 Task: Look for space in Newtownabbey, United Kingdom from 1st July, 2023 to 9th July, 2023 for 2 adults in price range Rs.8000 to Rs.15000. Place can be entire place with 1  bedroom having 1 bed and 1 bathroom. Property type can be house, flat, guest house. Booking option can be shelf check-in. Required host language is English.
Action: Mouse moved to (391, 86)
Screenshot: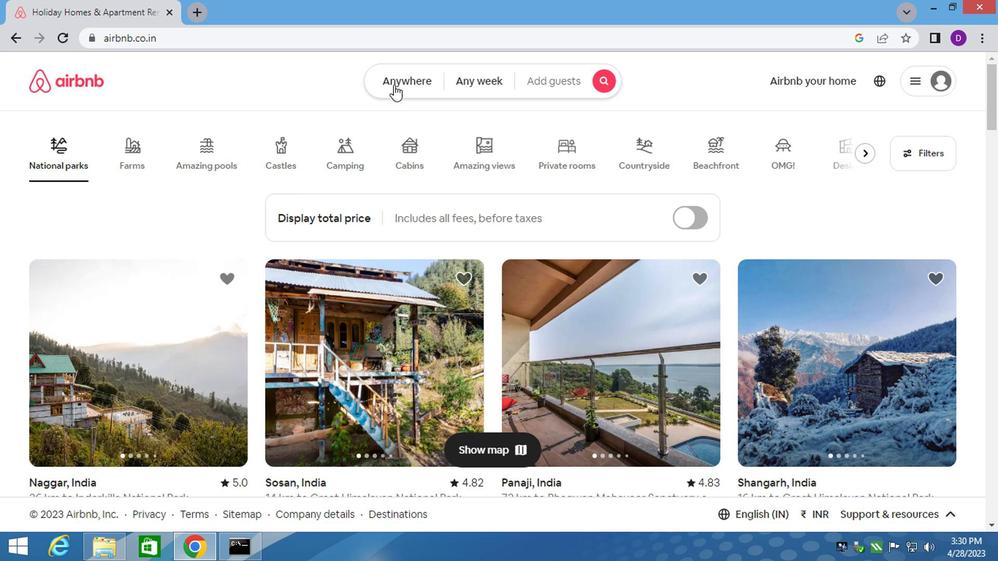 
Action: Mouse pressed left at (391, 86)
Screenshot: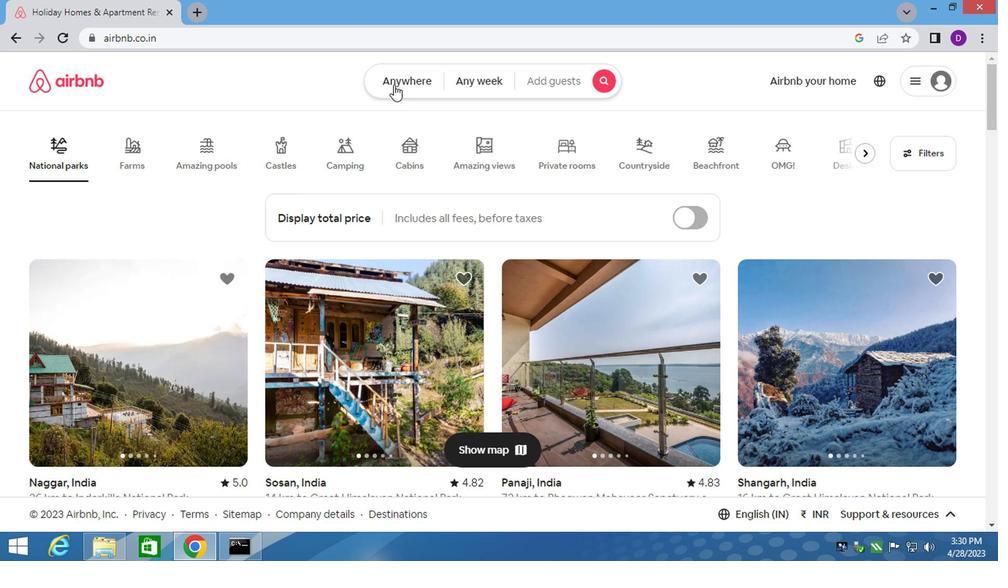 
Action: Mouse moved to (265, 144)
Screenshot: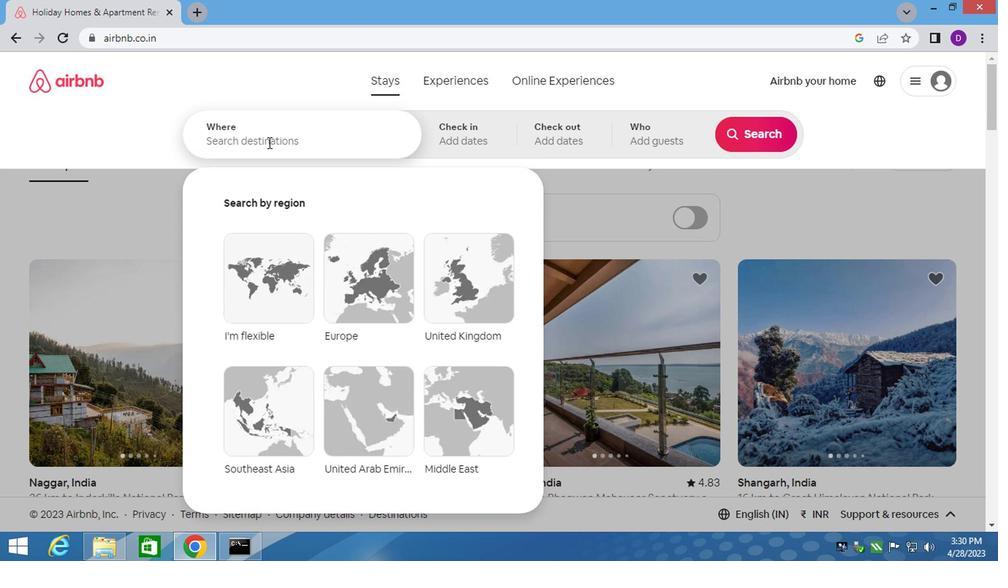 
Action: Mouse pressed left at (265, 144)
Screenshot: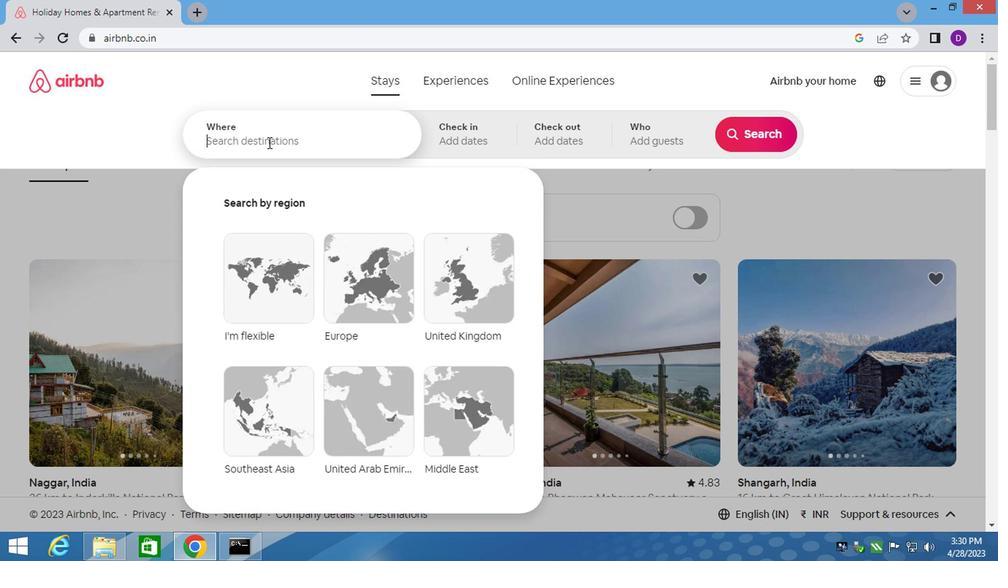 
Action: Key pressed newowna<Key.down><Key.enter>
Screenshot: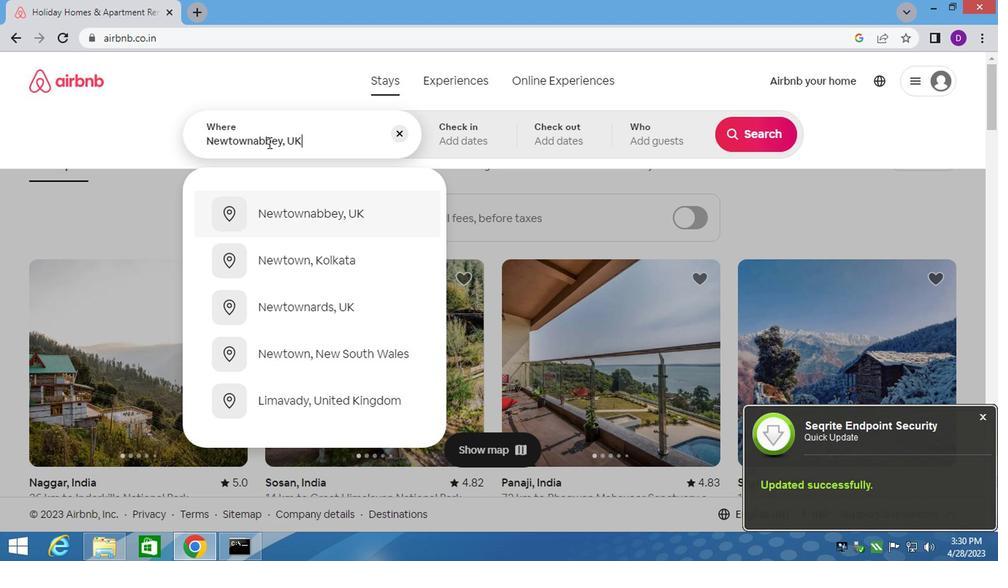 
Action: Mouse moved to (745, 257)
Screenshot: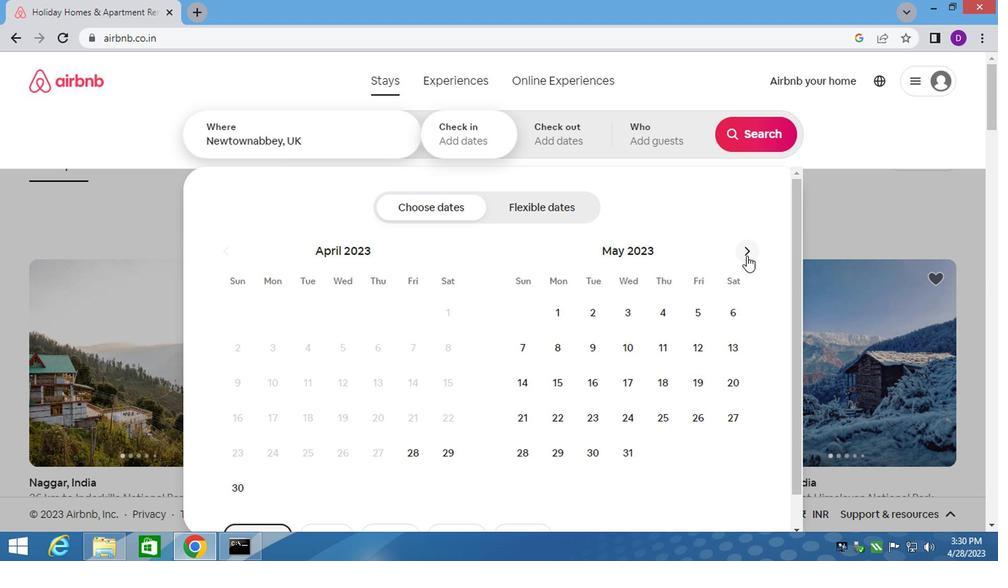 
Action: Mouse pressed left at (745, 257)
Screenshot: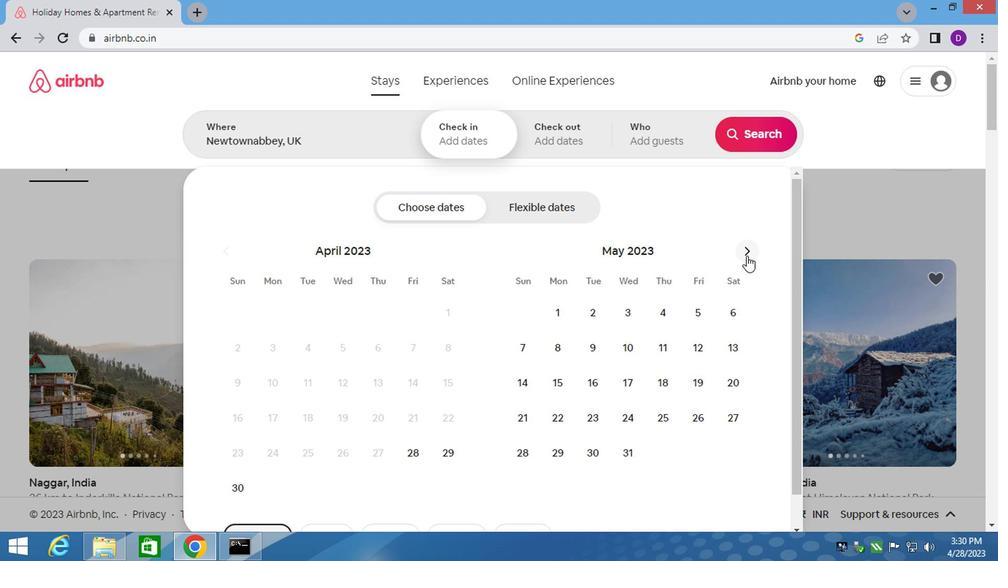 
Action: Mouse pressed left at (745, 257)
Screenshot: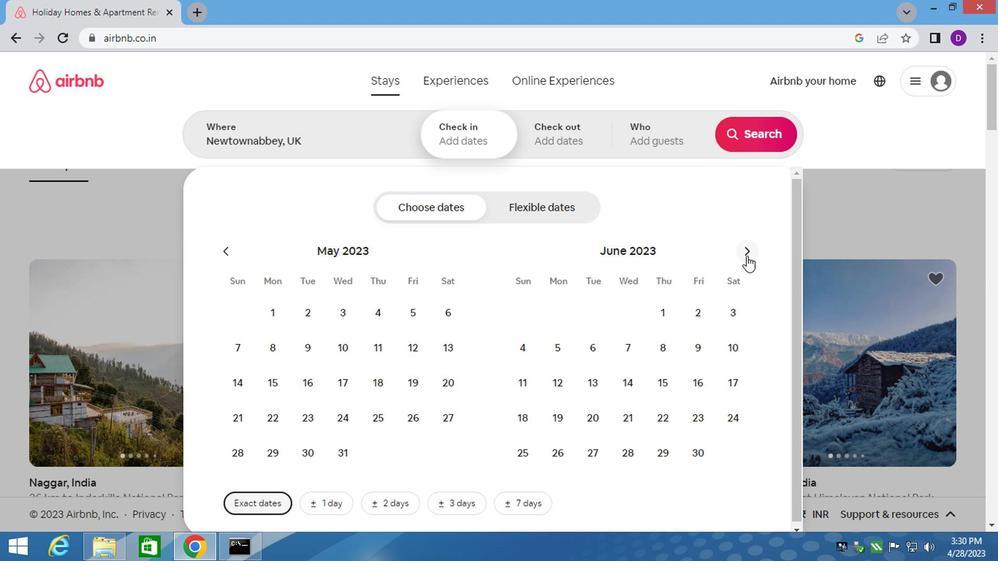 
Action: Mouse moved to (720, 320)
Screenshot: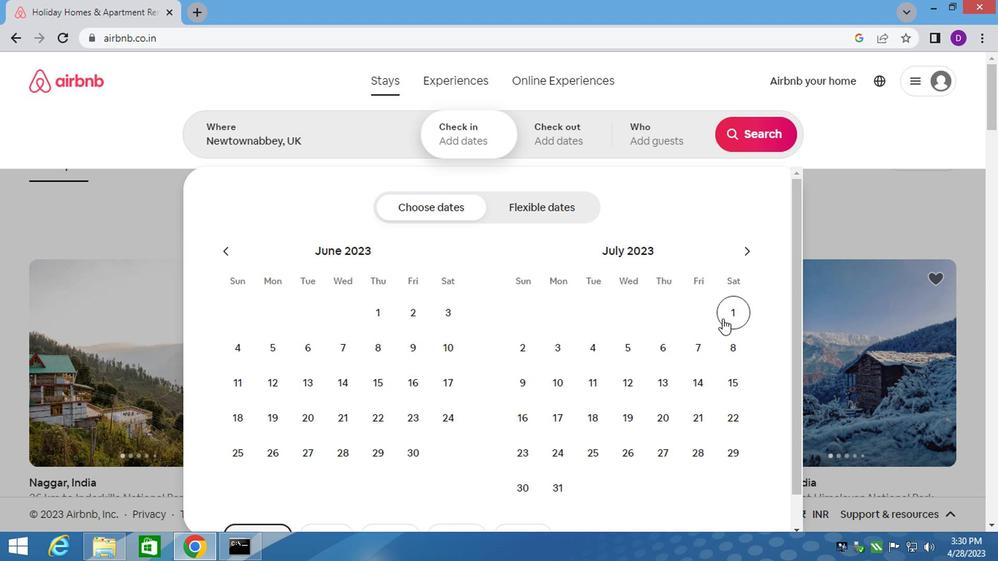 
Action: Mouse pressed left at (720, 320)
Screenshot: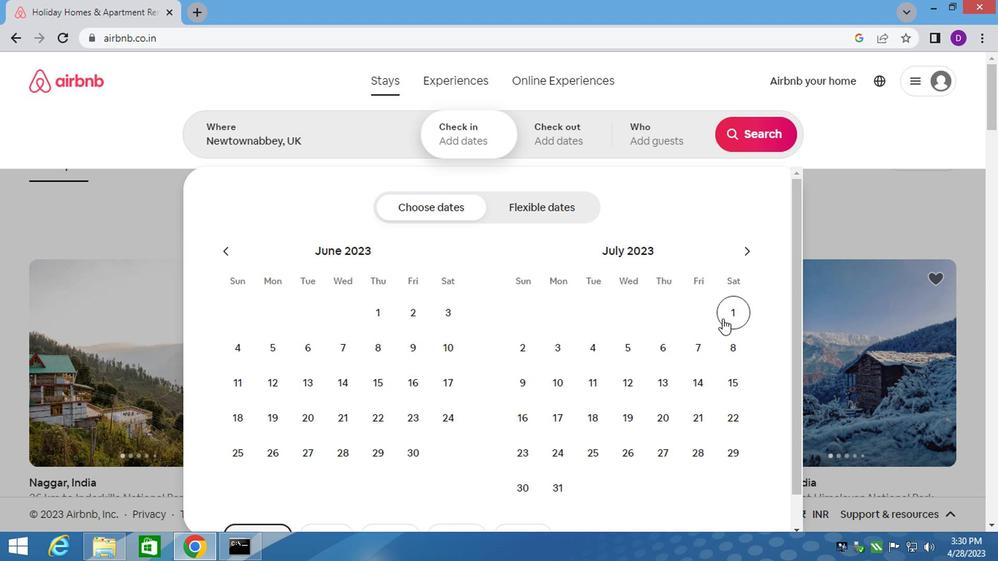 
Action: Mouse moved to (515, 455)
Screenshot: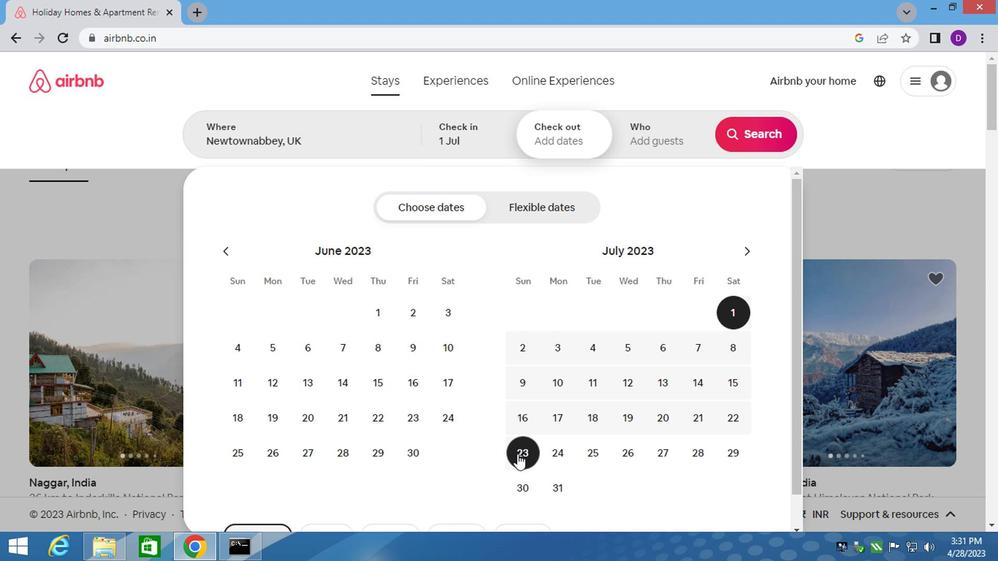
Action: Mouse pressed left at (515, 455)
Screenshot: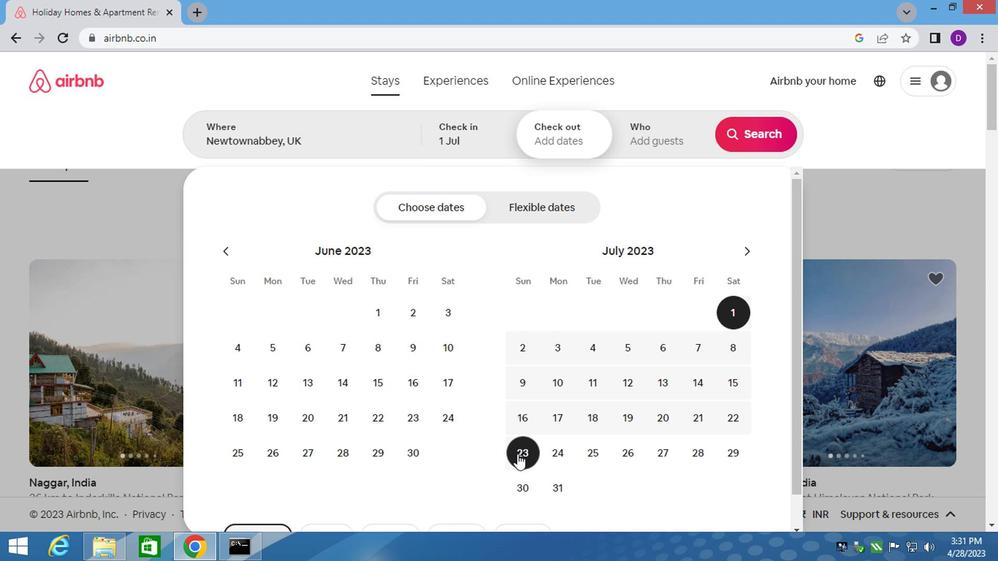 
Action: Mouse moved to (524, 378)
Screenshot: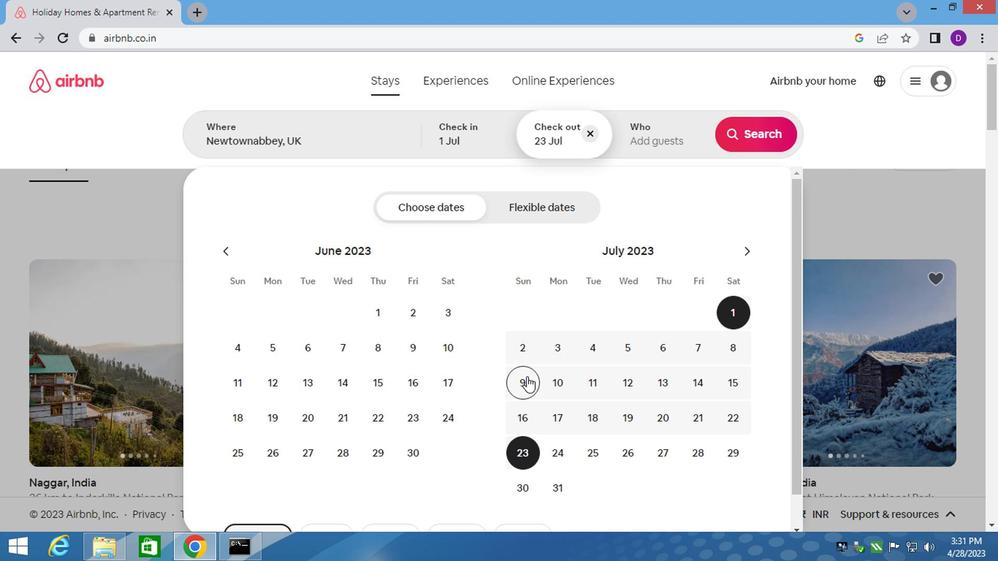 
Action: Mouse pressed left at (524, 378)
Screenshot: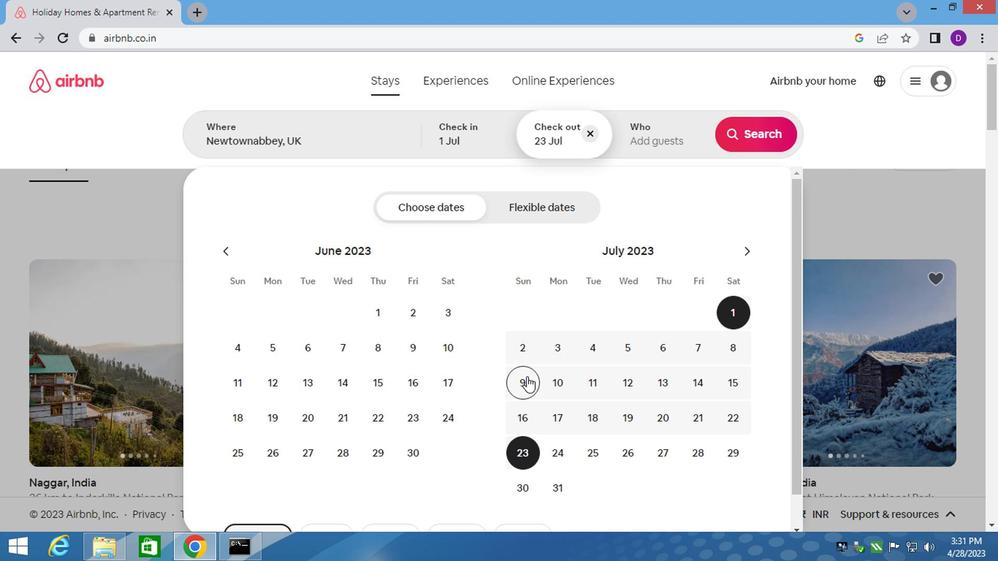 
Action: Mouse moved to (650, 127)
Screenshot: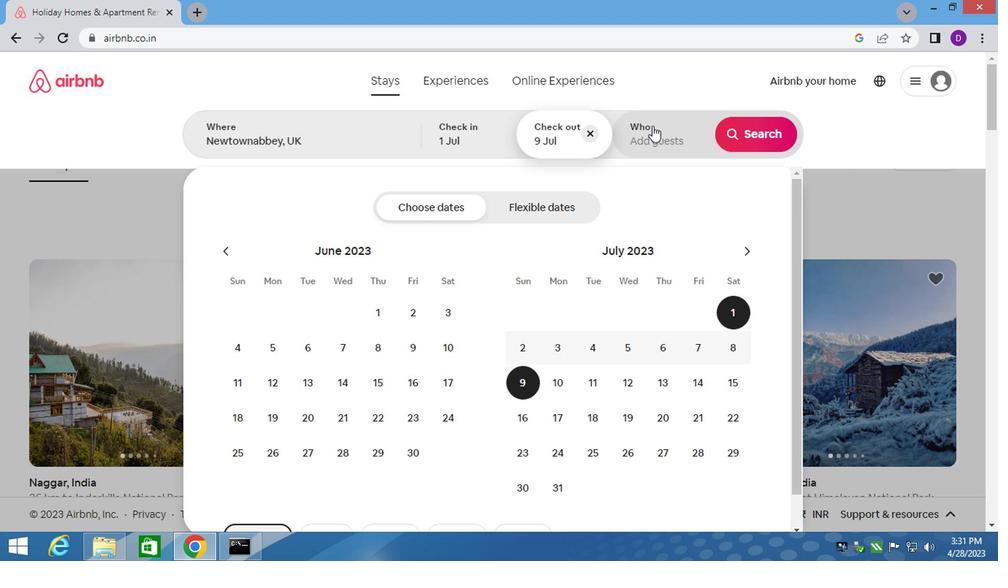 
Action: Mouse pressed left at (650, 127)
Screenshot: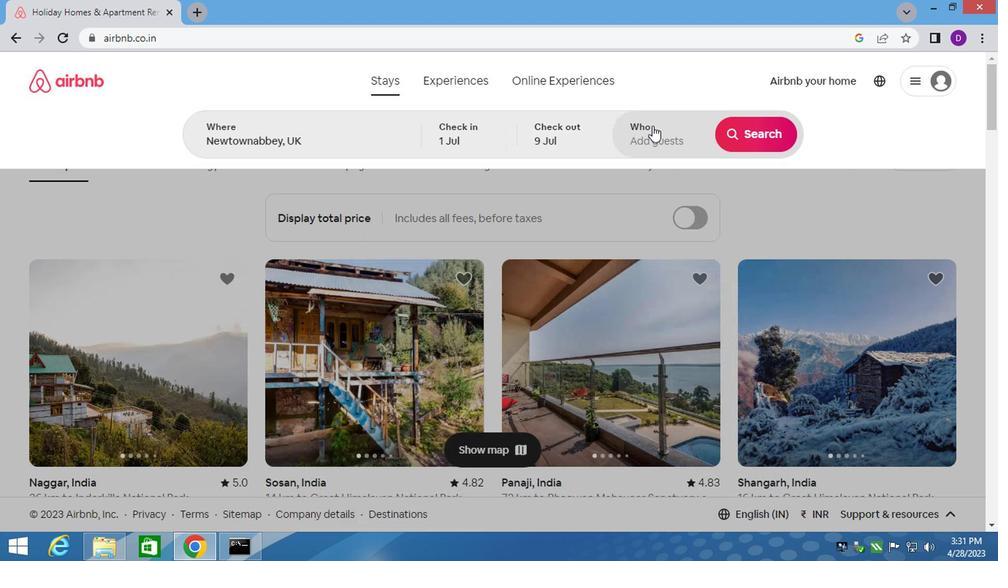 
Action: Mouse moved to (762, 216)
Screenshot: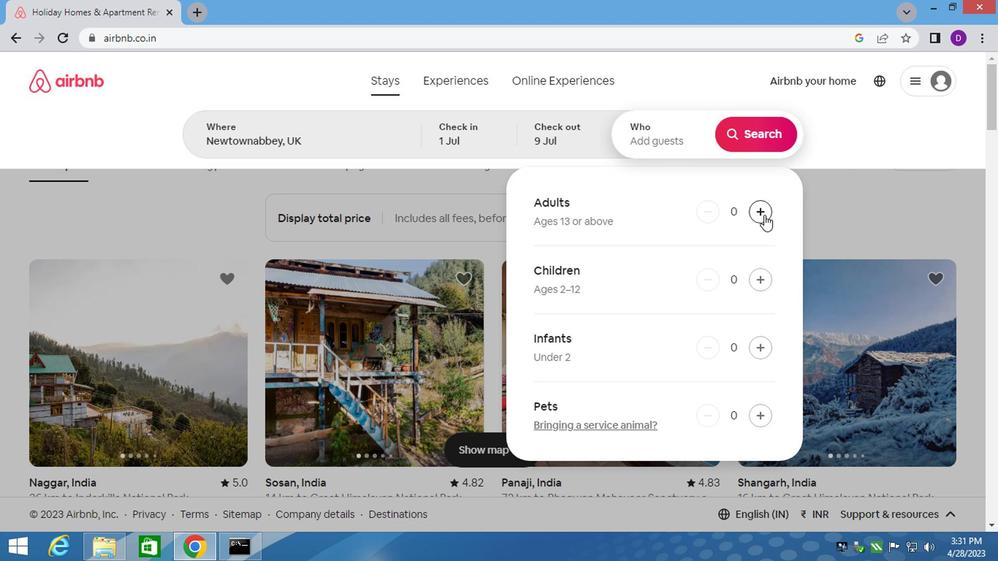 
Action: Mouse pressed left at (762, 216)
Screenshot: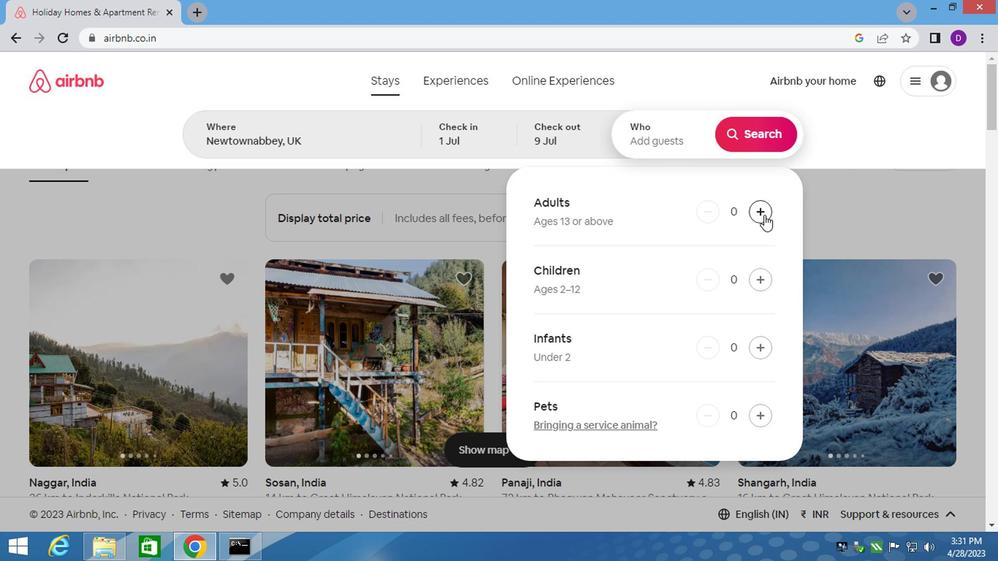 
Action: Mouse pressed left at (762, 216)
Screenshot: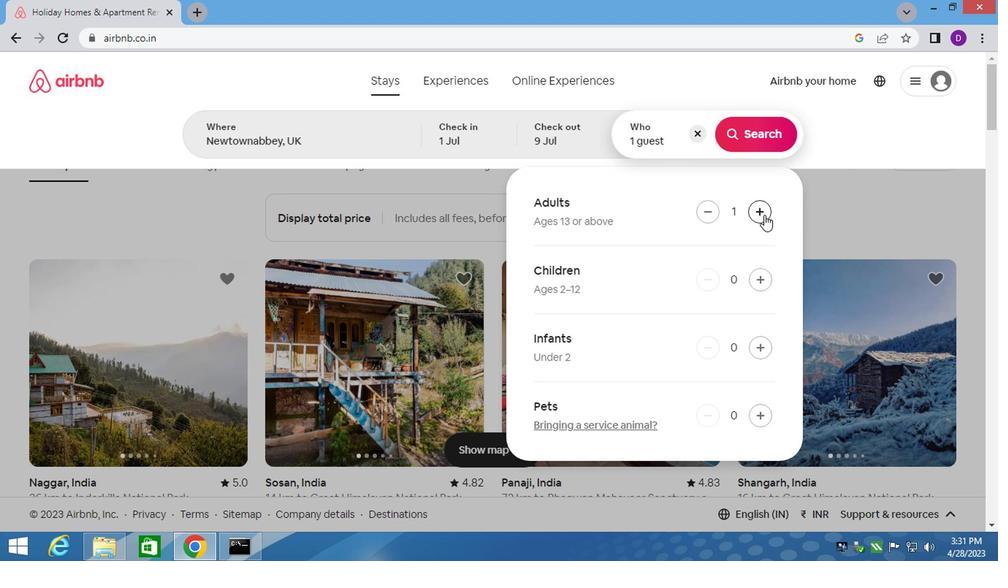 
Action: Mouse moved to (747, 135)
Screenshot: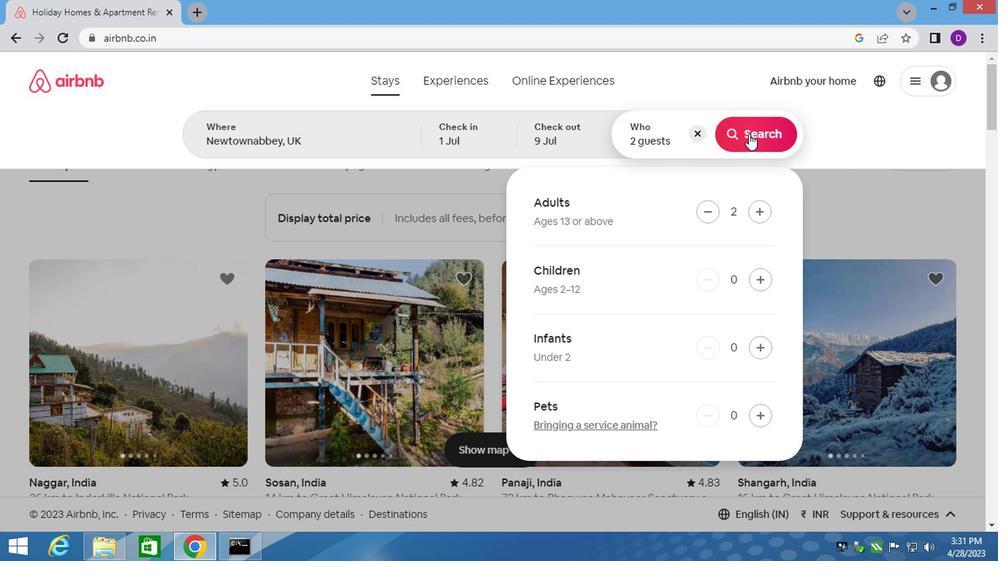 
Action: Mouse pressed left at (747, 135)
Screenshot: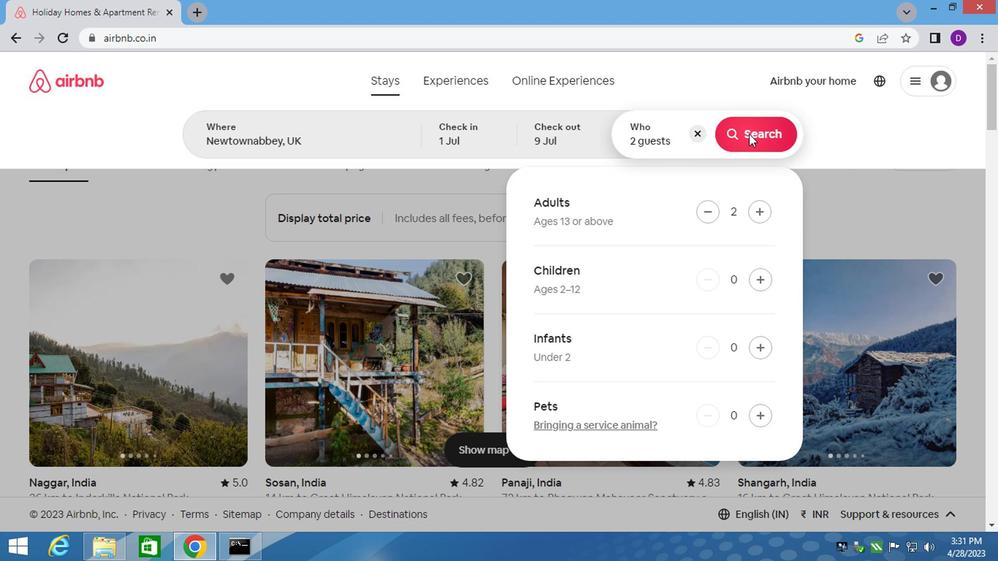 
Action: Mouse moved to (925, 139)
Screenshot: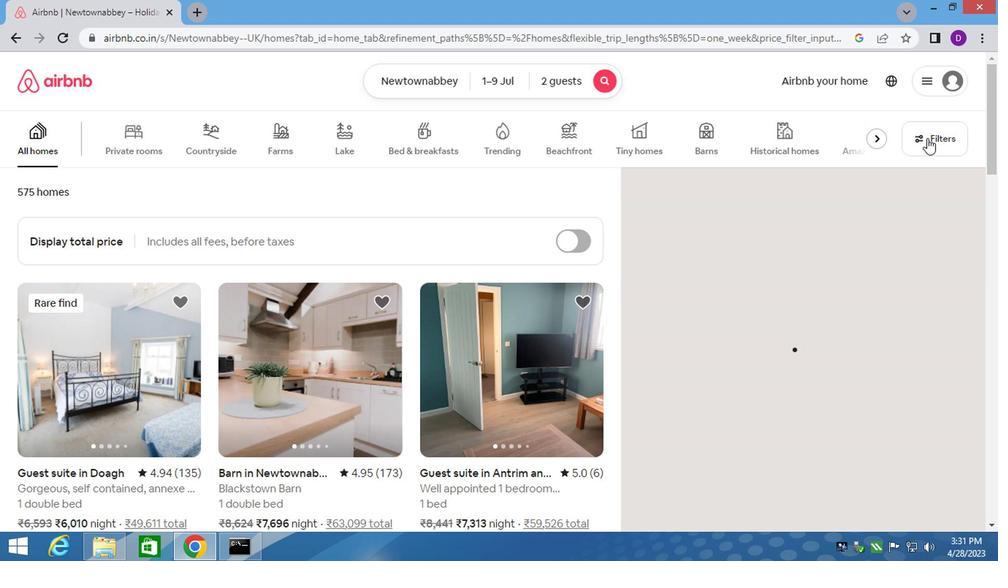 
Action: Mouse pressed left at (925, 139)
Screenshot: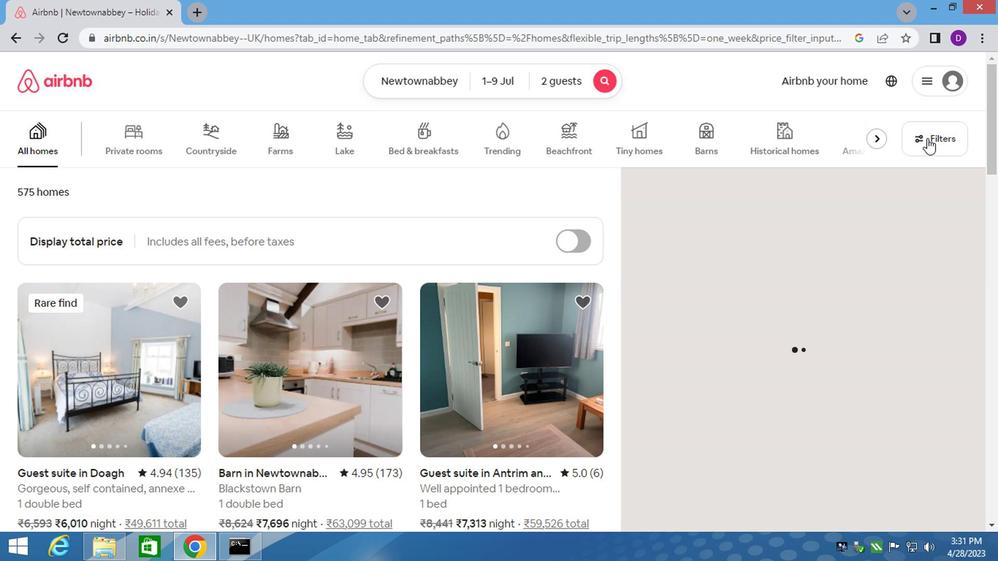 
Action: Mouse moved to (296, 327)
Screenshot: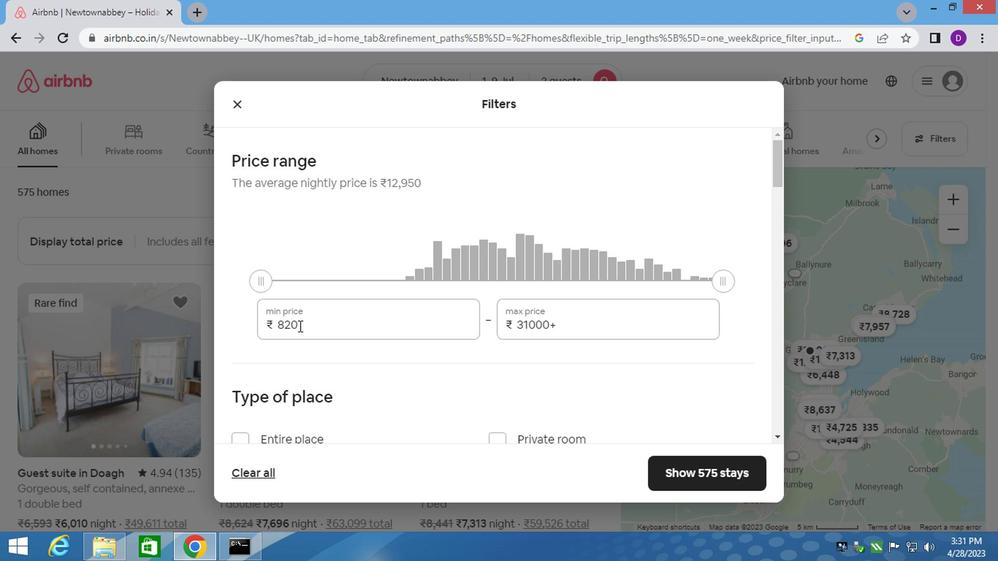 
Action: Mouse pressed left at (296, 327)
Screenshot: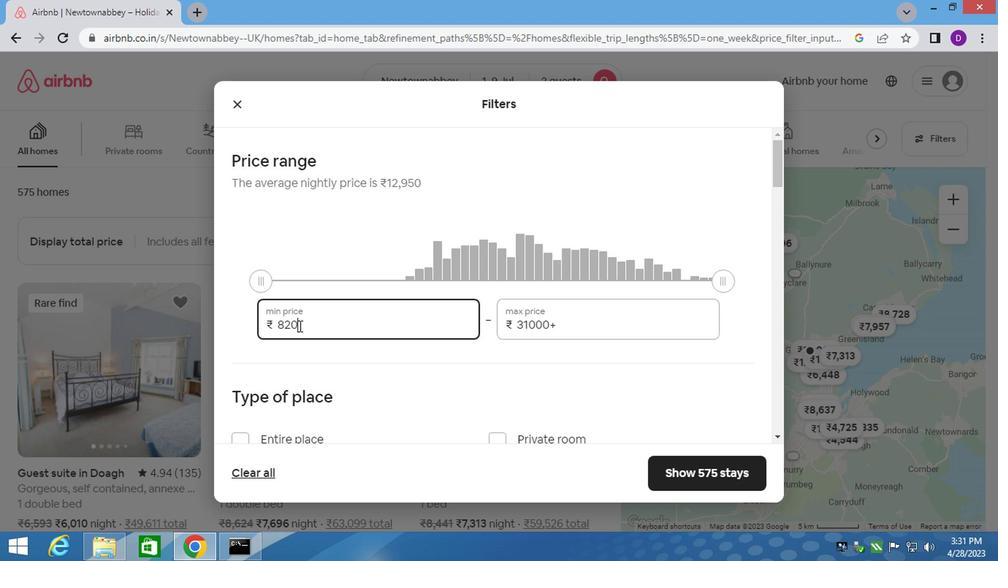 
Action: Mouse pressed left at (296, 327)
Screenshot: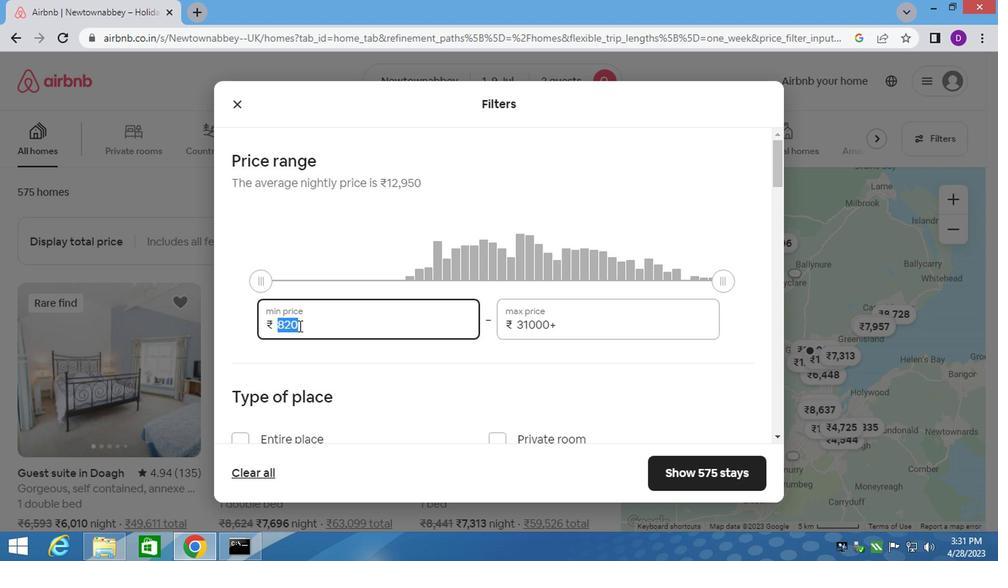 
Action: Key pressed 8000<Key.tab>15000
Screenshot: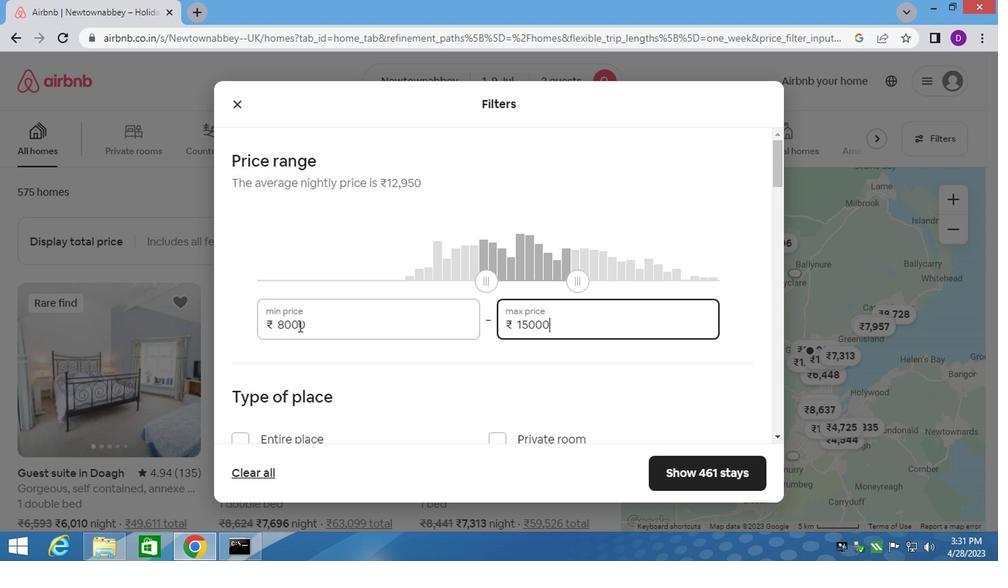 
Action: Mouse moved to (298, 338)
Screenshot: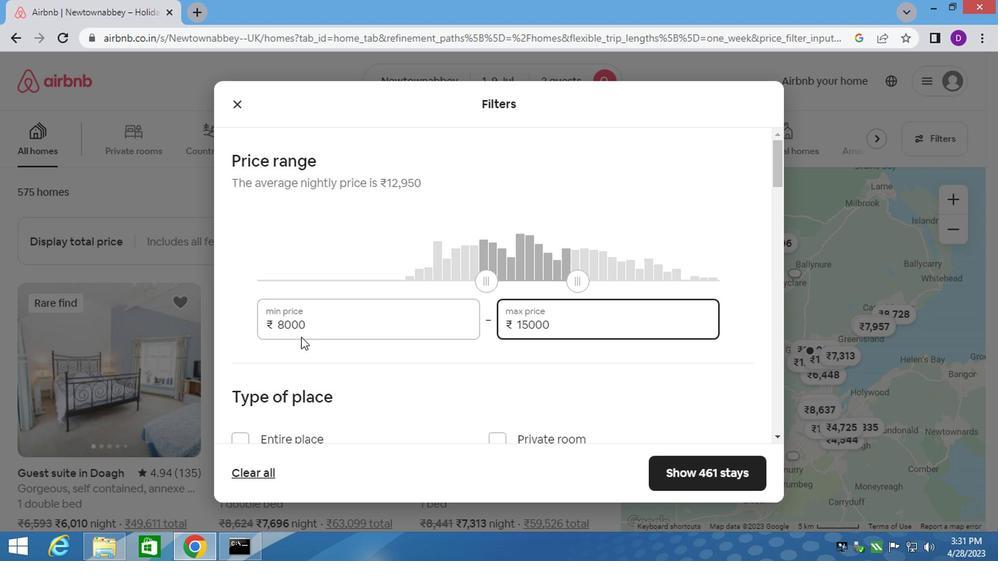 
Action: Mouse scrolled (298, 337) with delta (0, 0)
Screenshot: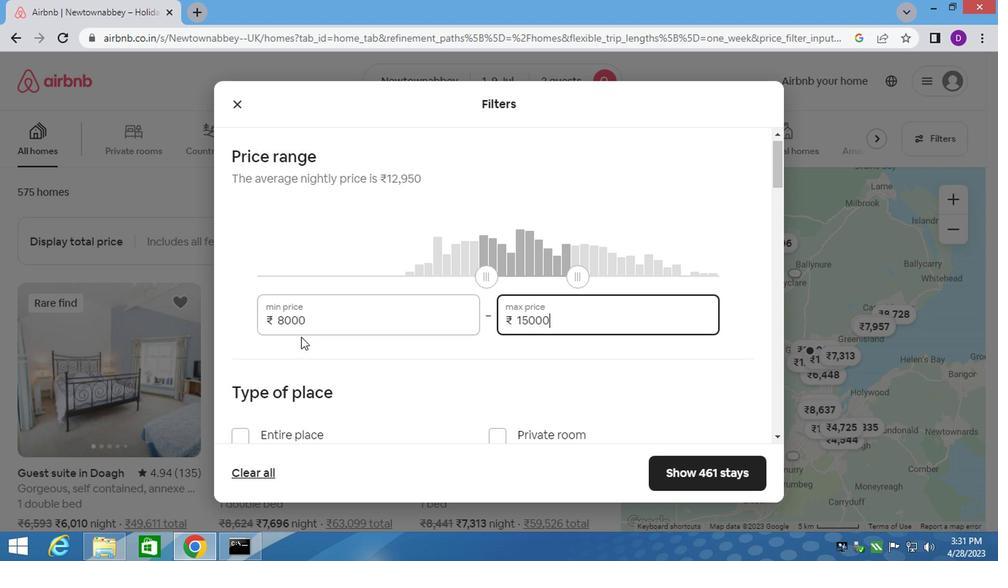 
Action: Mouse moved to (298, 338)
Screenshot: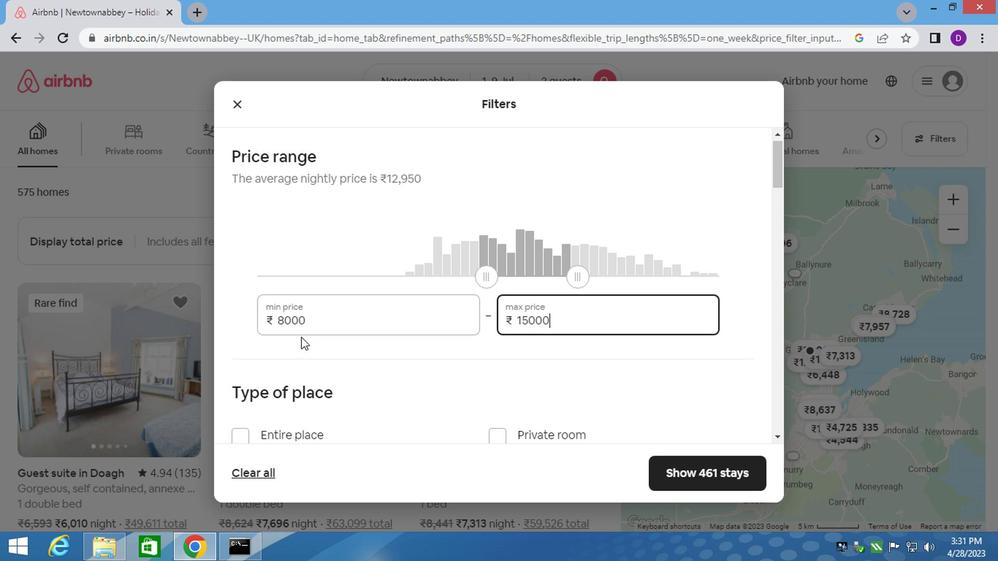 
Action: Mouse scrolled (298, 337) with delta (0, 0)
Screenshot: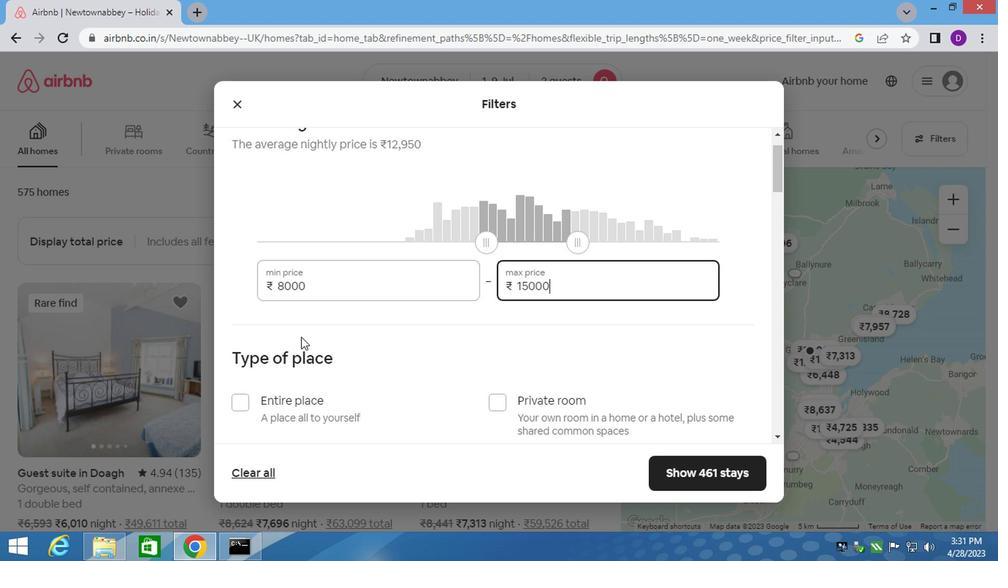 
Action: Mouse moved to (242, 296)
Screenshot: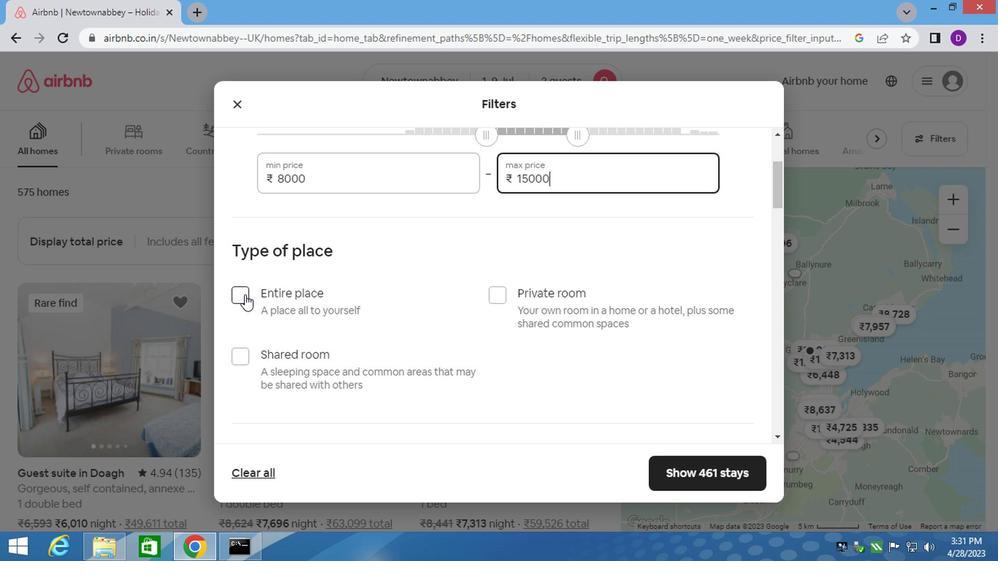 
Action: Mouse pressed left at (242, 296)
Screenshot: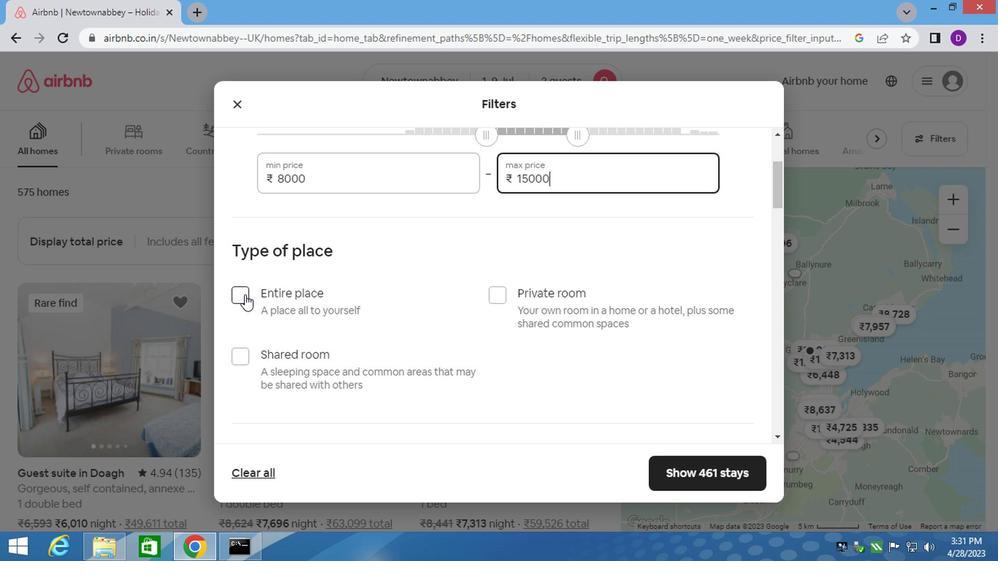 
Action: Mouse moved to (443, 315)
Screenshot: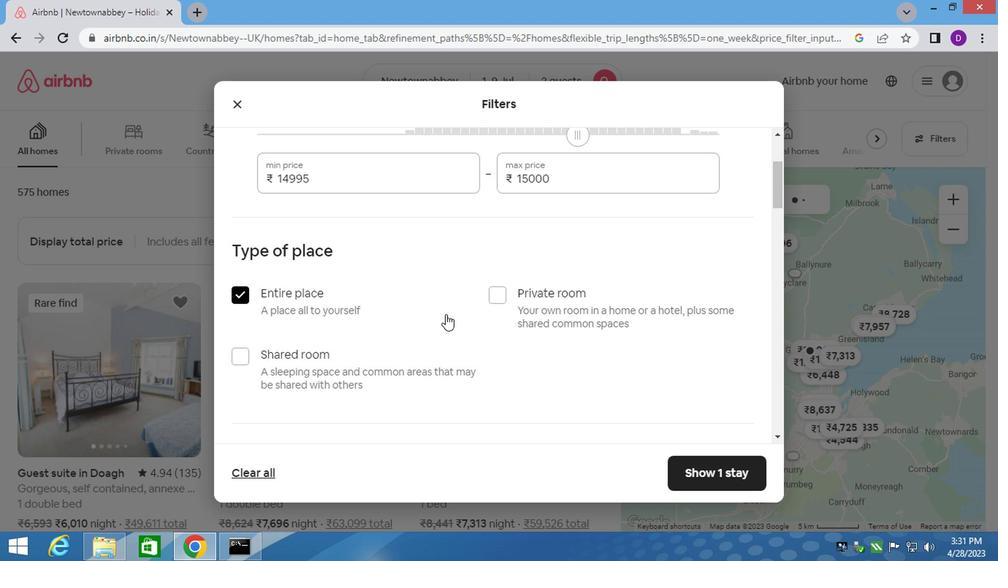 
Action: Mouse scrolled (443, 315) with delta (0, 0)
Screenshot: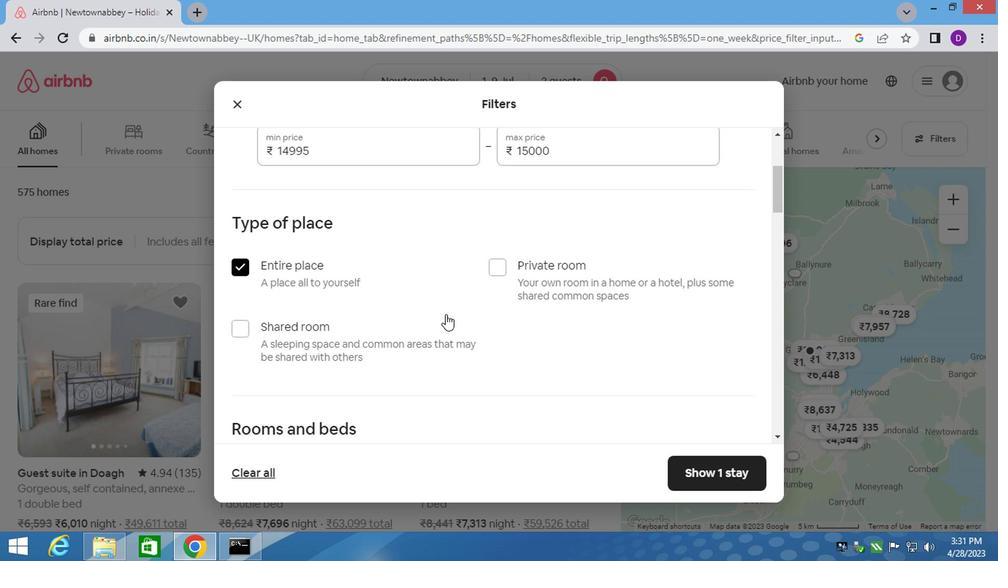 
Action: Mouse scrolled (443, 315) with delta (0, 0)
Screenshot: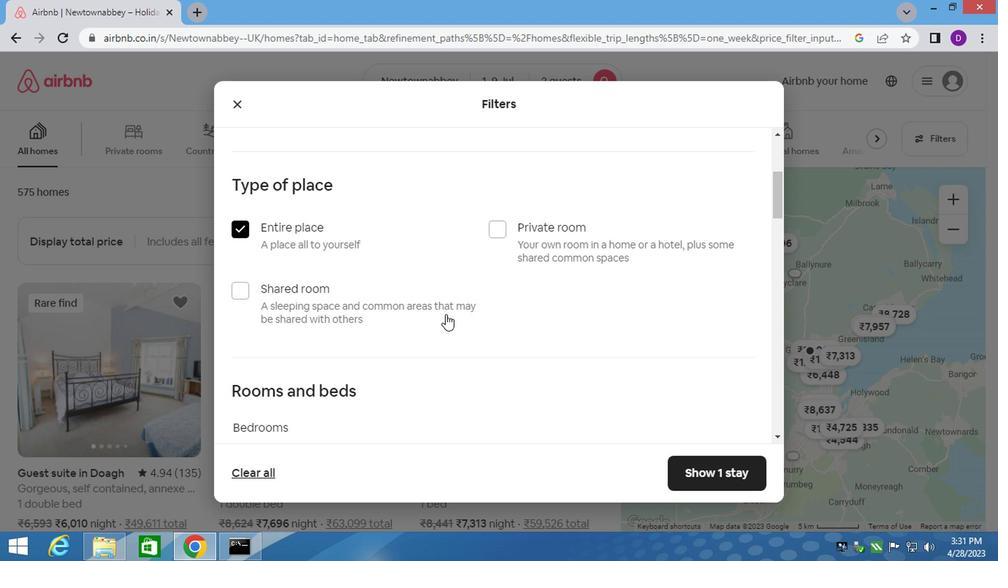 
Action: Mouse scrolled (443, 315) with delta (0, 0)
Screenshot: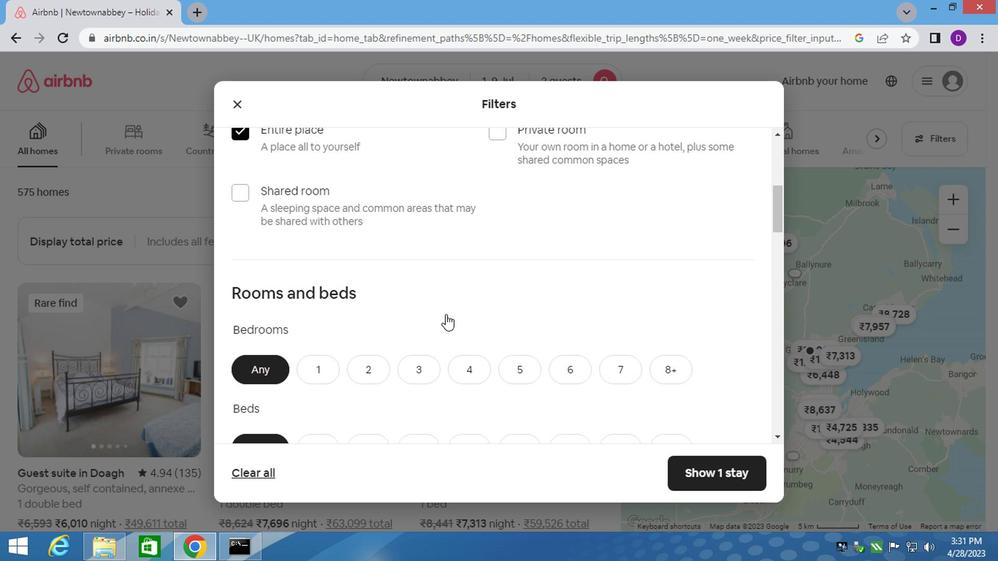 
Action: Mouse scrolled (443, 315) with delta (0, 0)
Screenshot: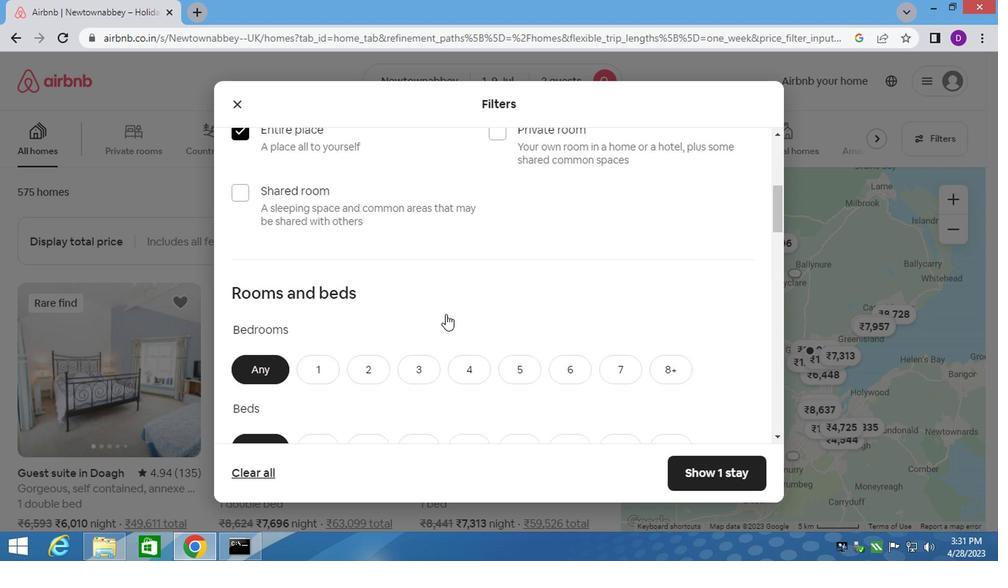 
Action: Mouse moved to (314, 244)
Screenshot: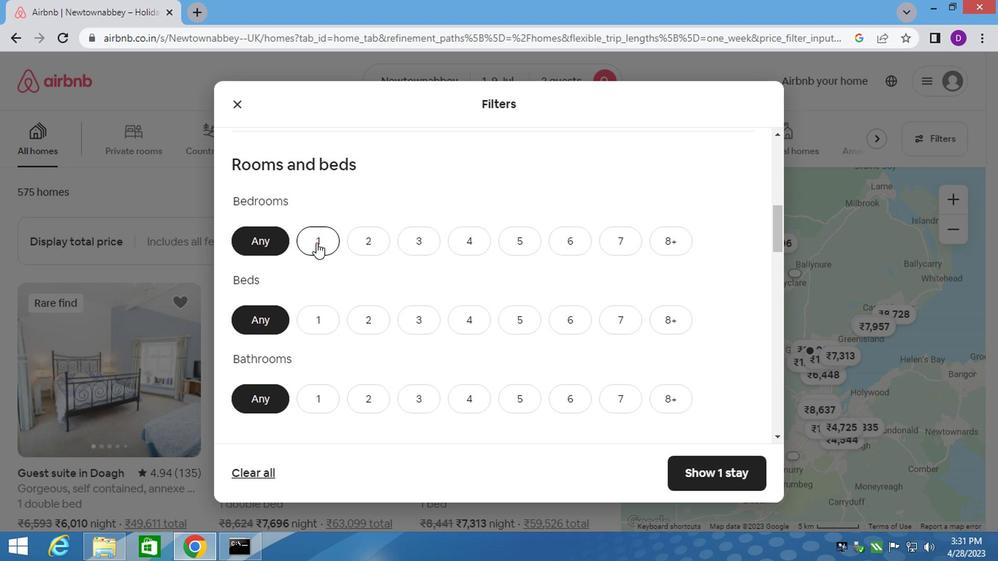 
Action: Mouse pressed left at (314, 244)
Screenshot: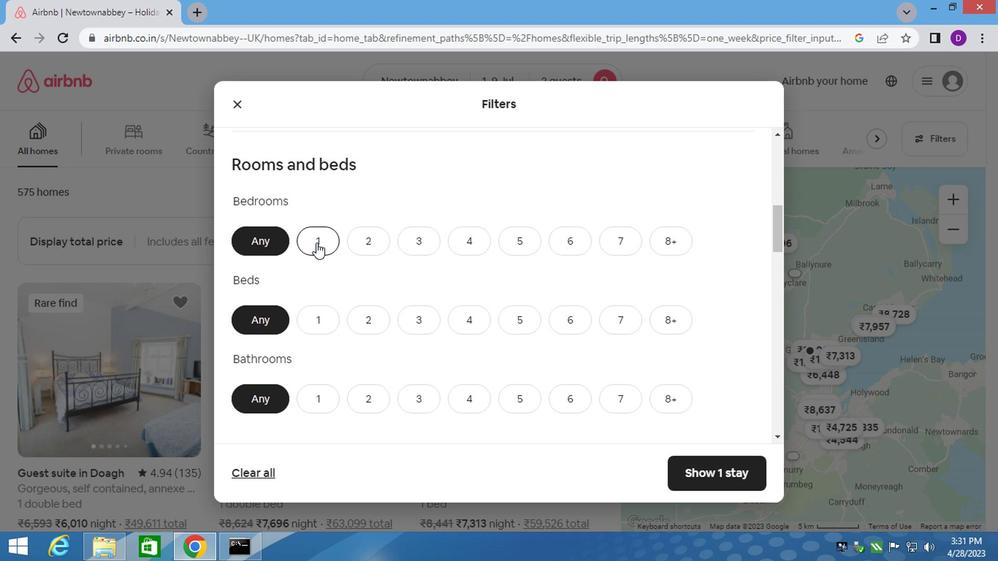 
Action: Mouse moved to (314, 309)
Screenshot: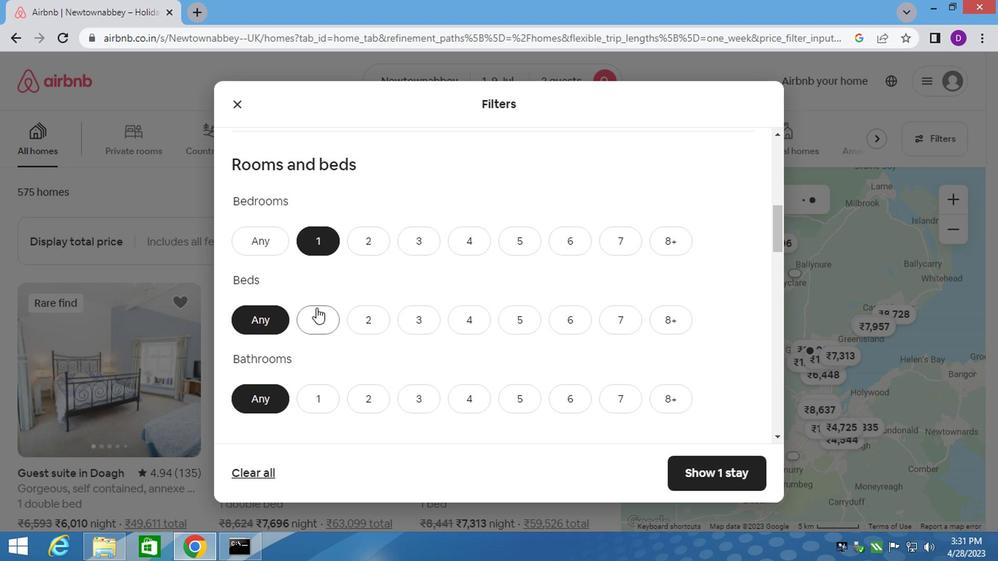 
Action: Mouse pressed left at (314, 309)
Screenshot: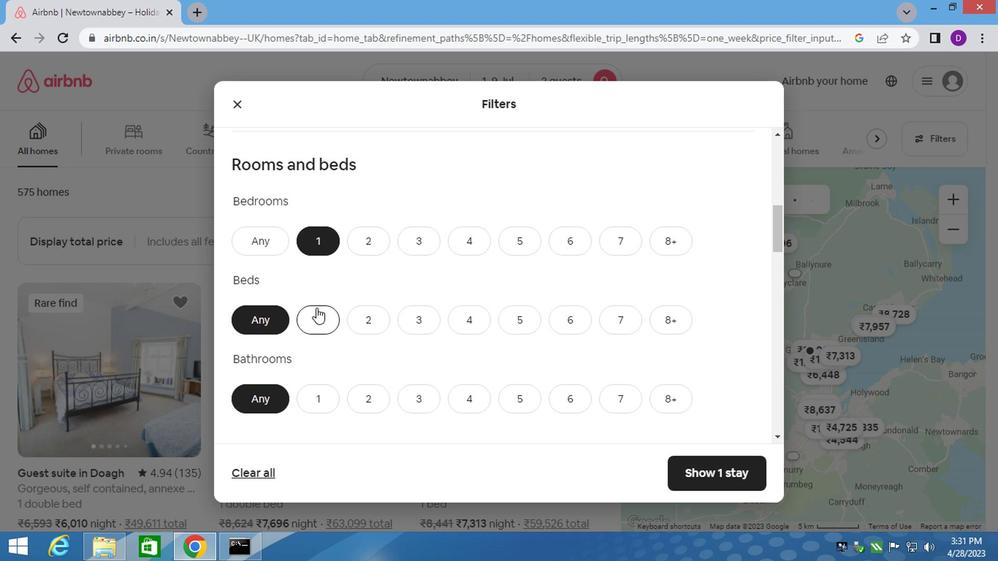 
Action: Mouse moved to (318, 403)
Screenshot: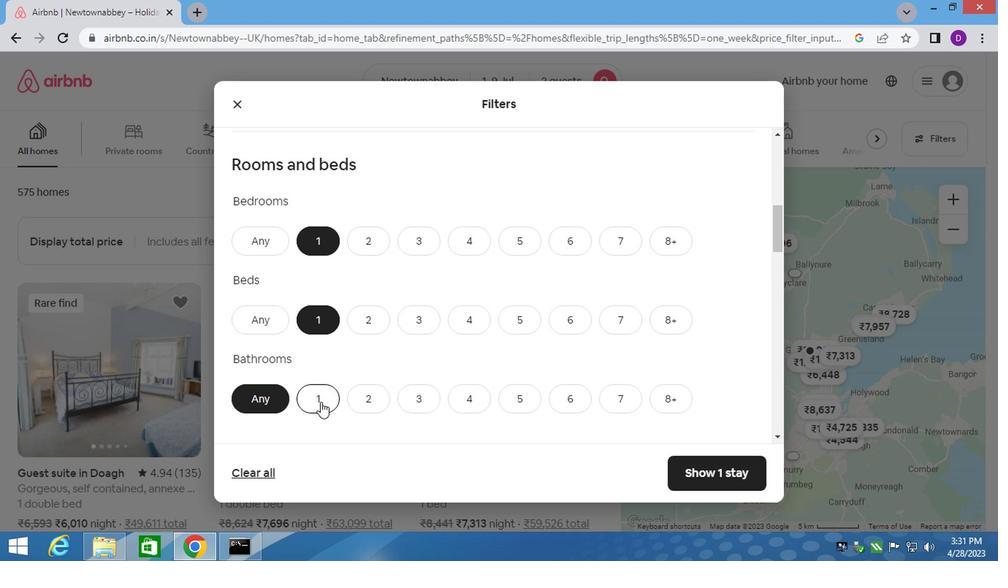 
Action: Mouse pressed left at (318, 403)
Screenshot: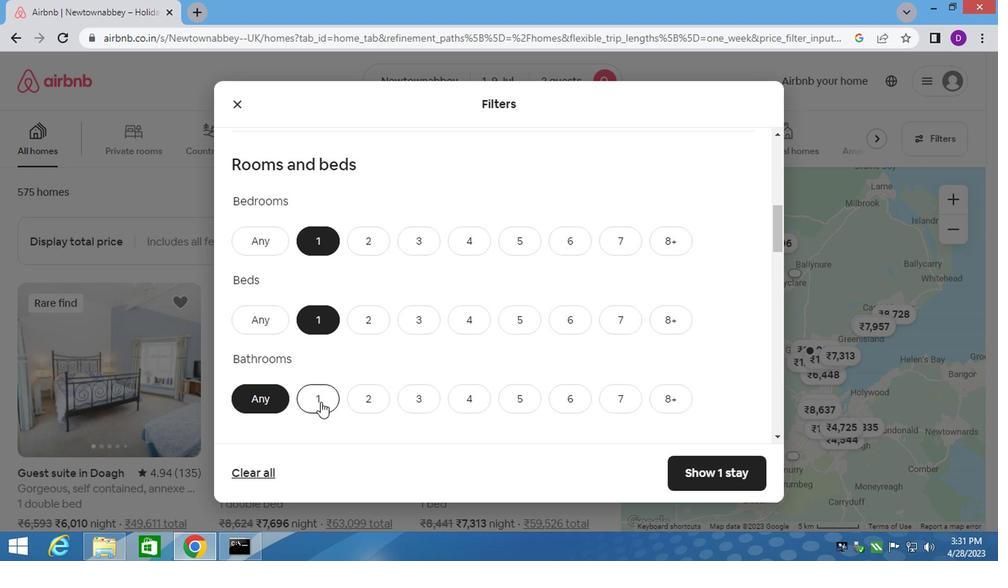 
Action: Mouse moved to (344, 380)
Screenshot: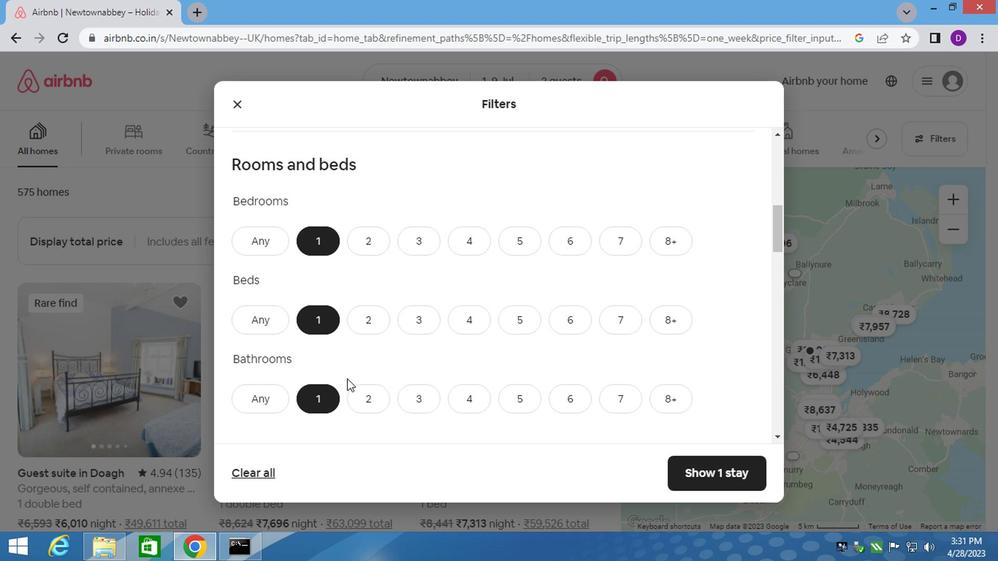 
Action: Mouse scrolled (344, 379) with delta (0, 0)
Screenshot: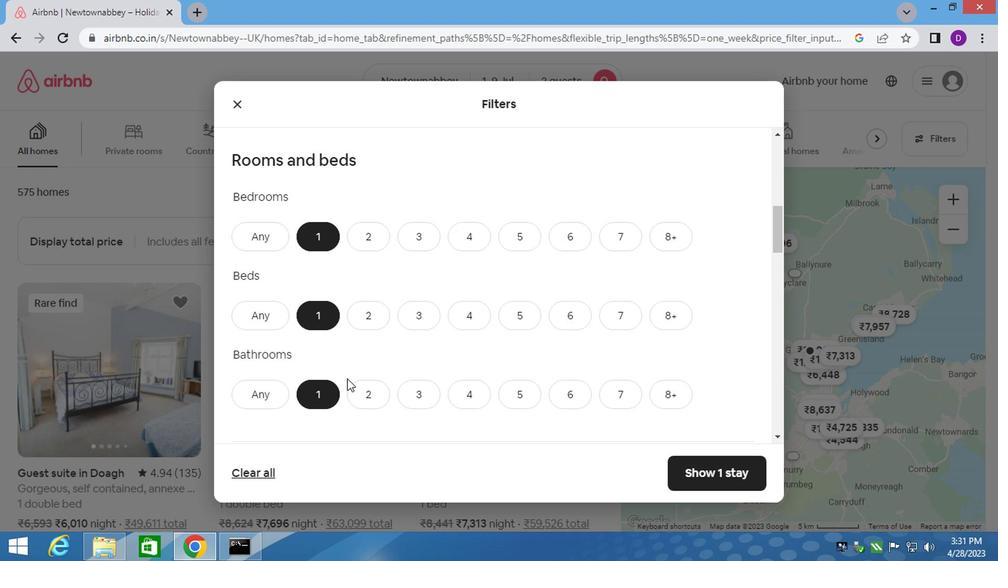 
Action: Mouse scrolled (344, 379) with delta (0, 0)
Screenshot: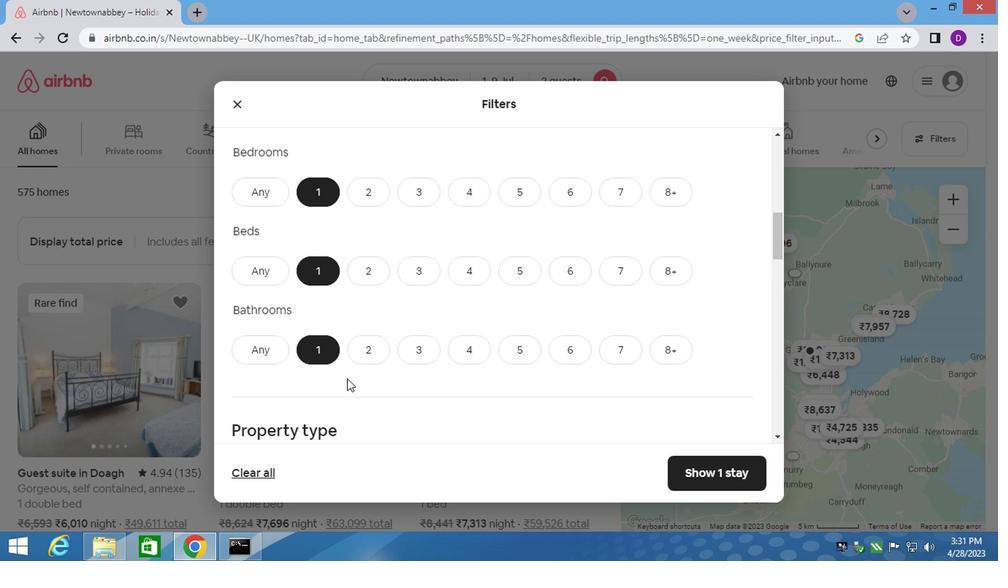 
Action: Mouse scrolled (344, 379) with delta (0, 0)
Screenshot: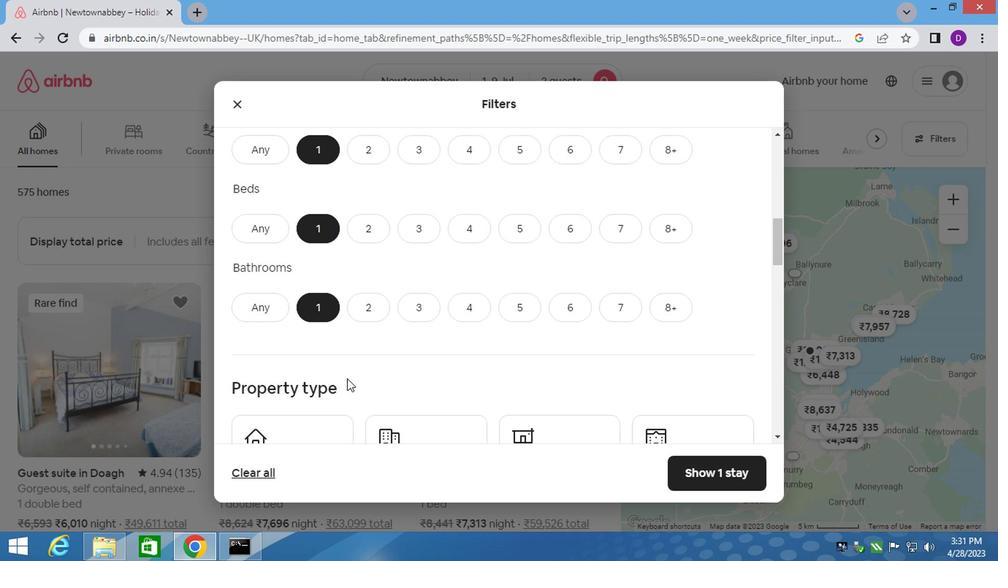 
Action: Mouse moved to (304, 334)
Screenshot: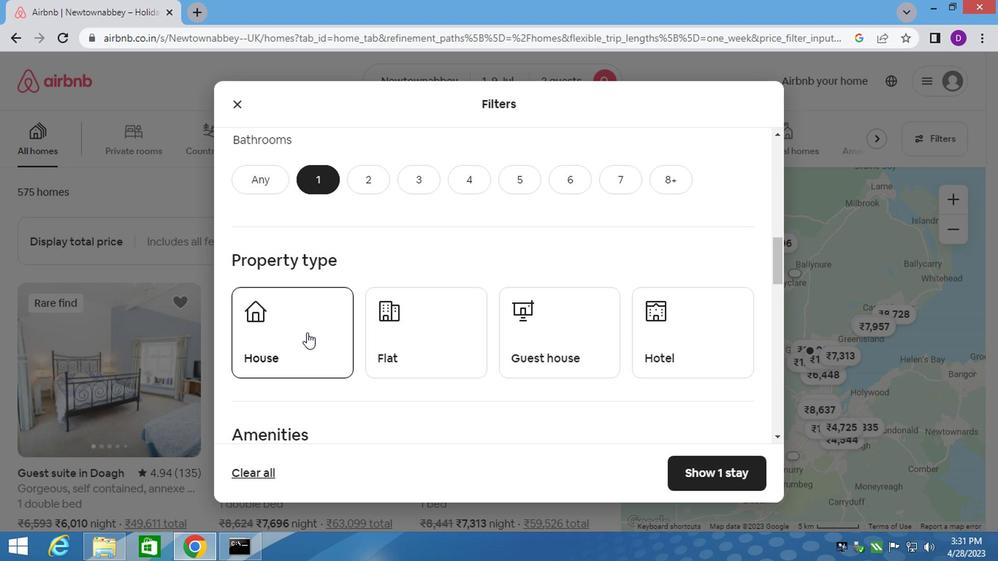 
Action: Mouse pressed left at (304, 334)
Screenshot: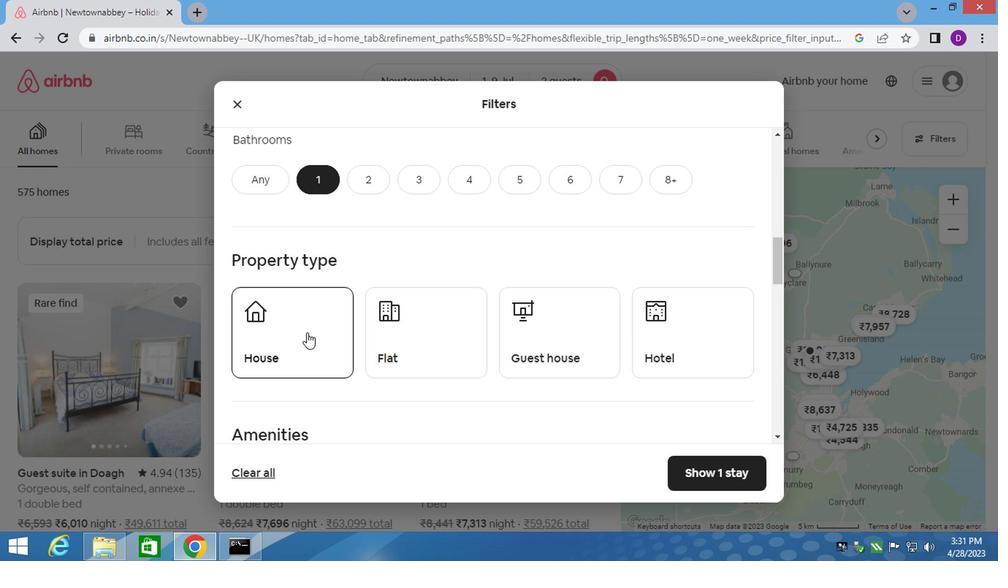 
Action: Mouse moved to (420, 334)
Screenshot: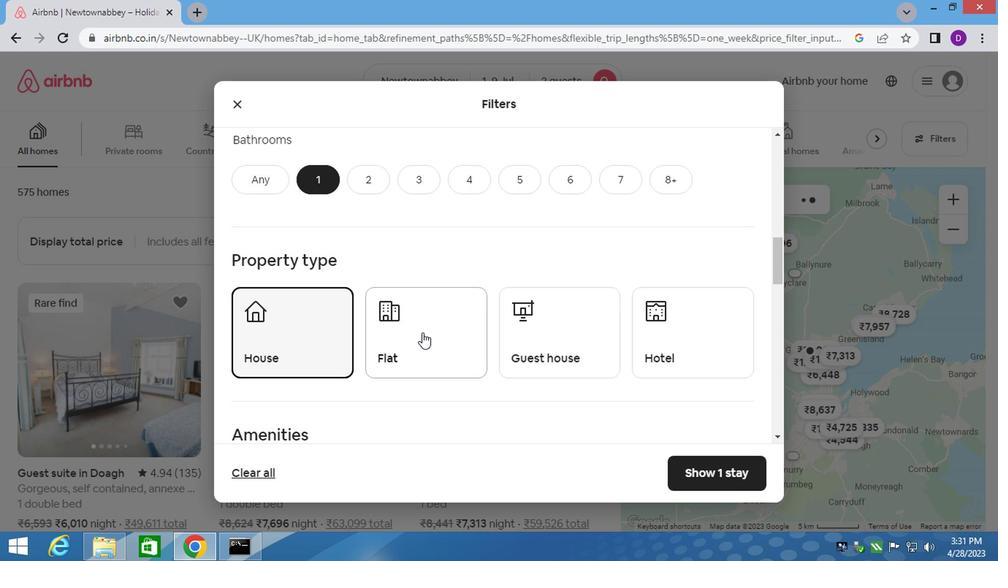 
Action: Mouse pressed left at (420, 334)
Screenshot: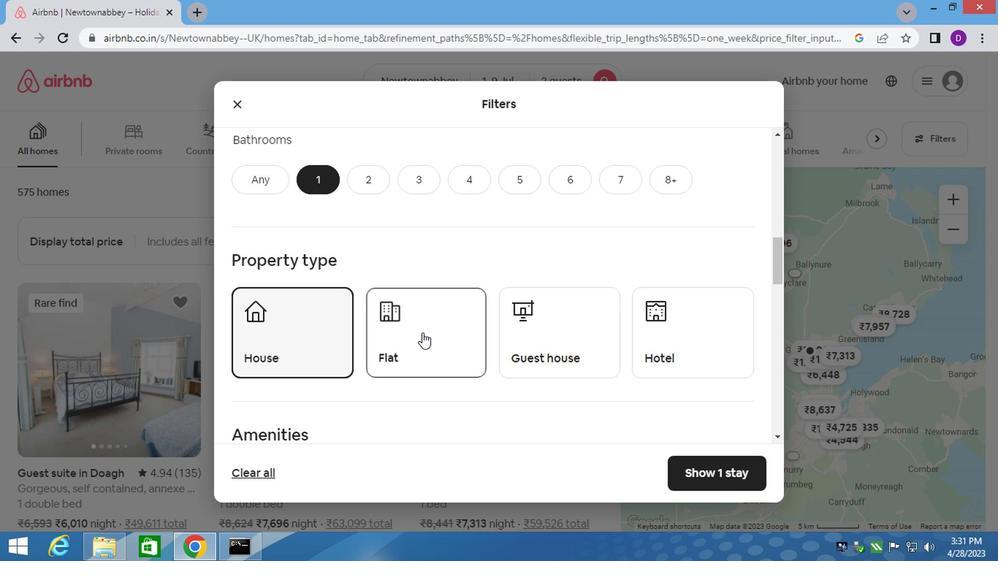 
Action: Mouse moved to (547, 339)
Screenshot: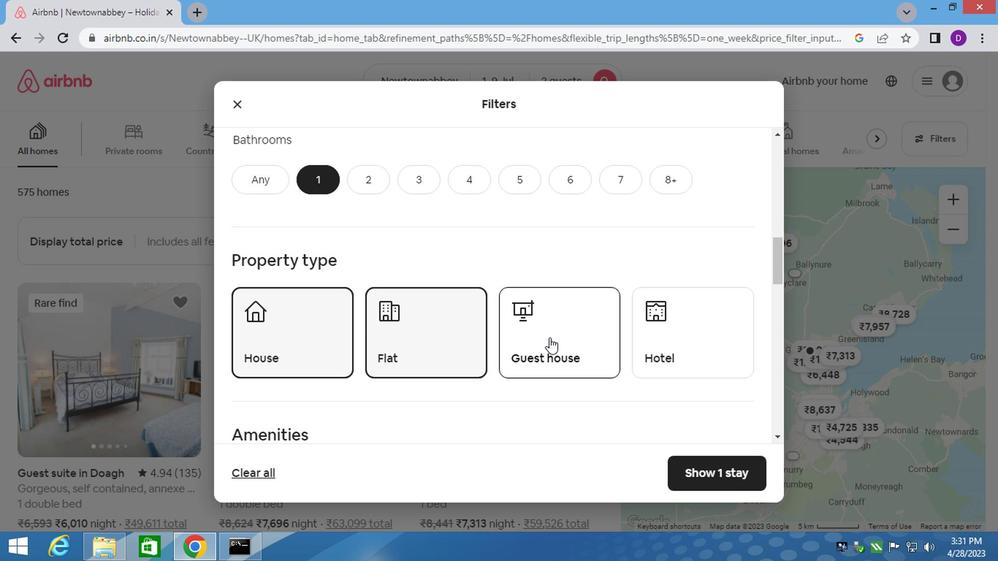 
Action: Mouse pressed left at (547, 339)
Screenshot: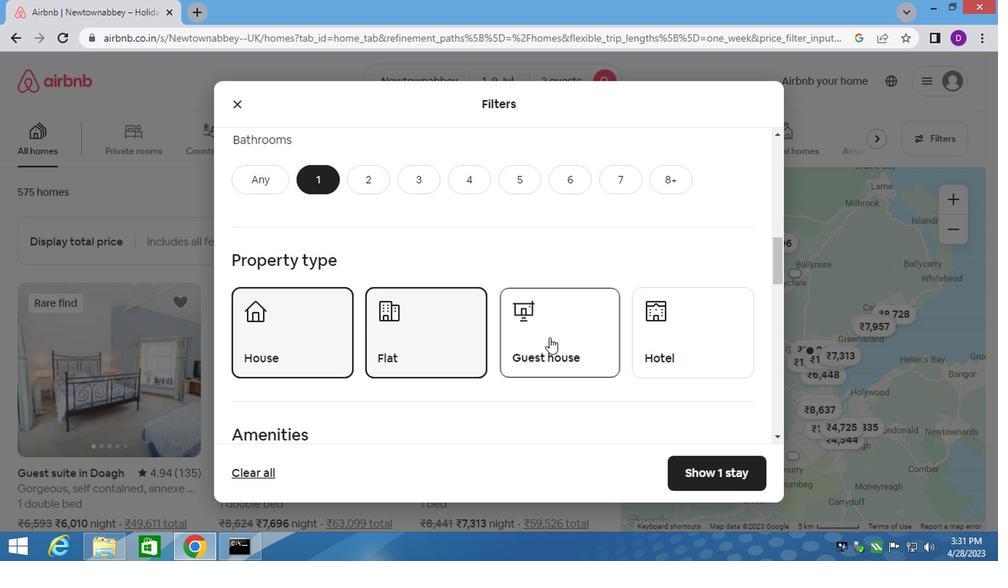 
Action: Mouse moved to (396, 372)
Screenshot: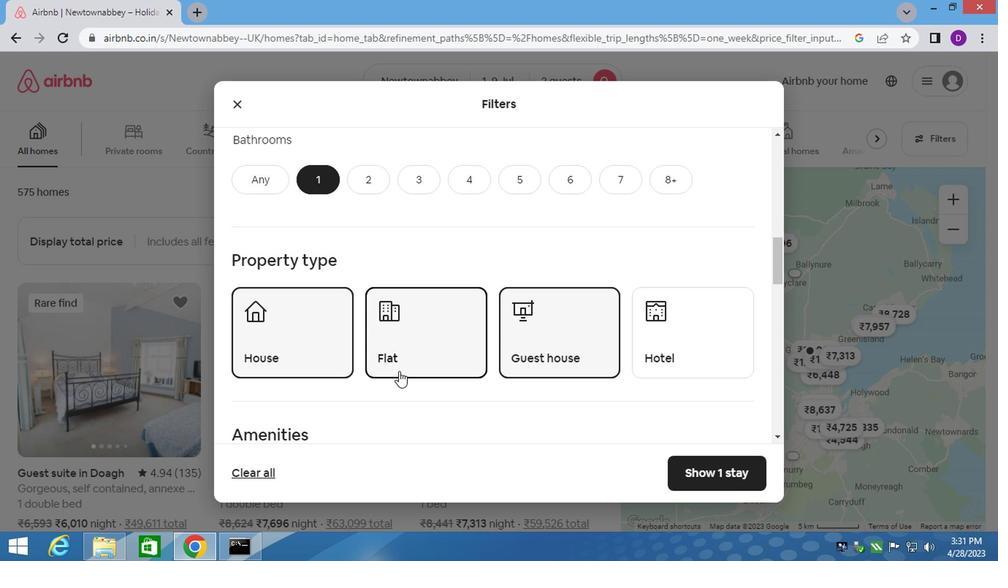 
Action: Mouse scrolled (396, 372) with delta (0, 0)
Screenshot: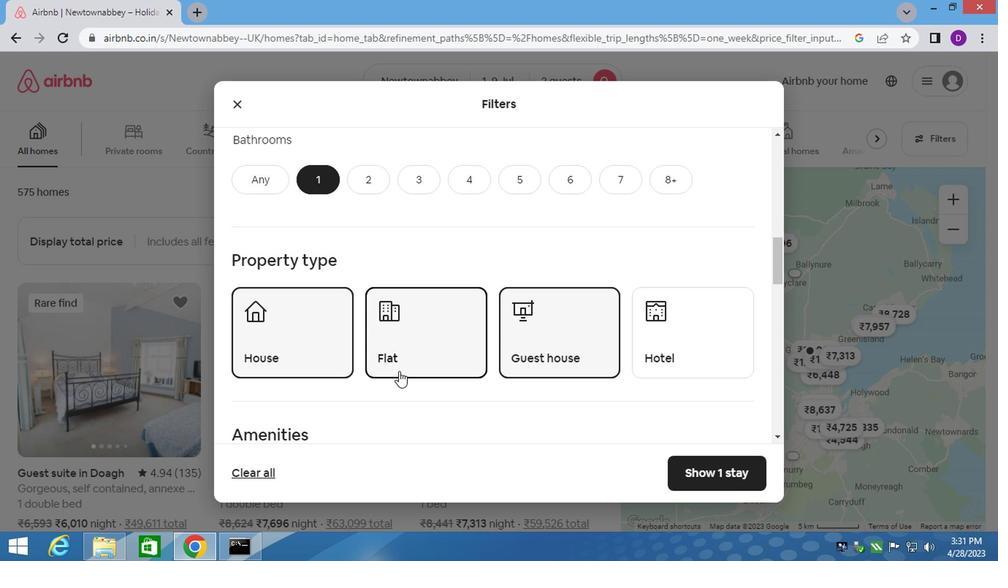 
Action: Mouse scrolled (396, 372) with delta (0, 0)
Screenshot: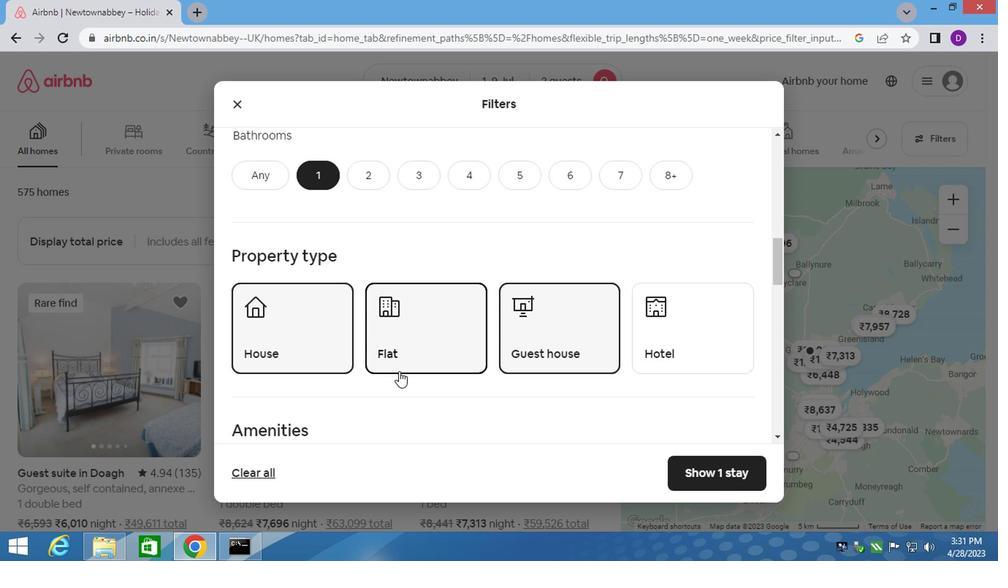 
Action: Mouse scrolled (396, 372) with delta (0, 0)
Screenshot: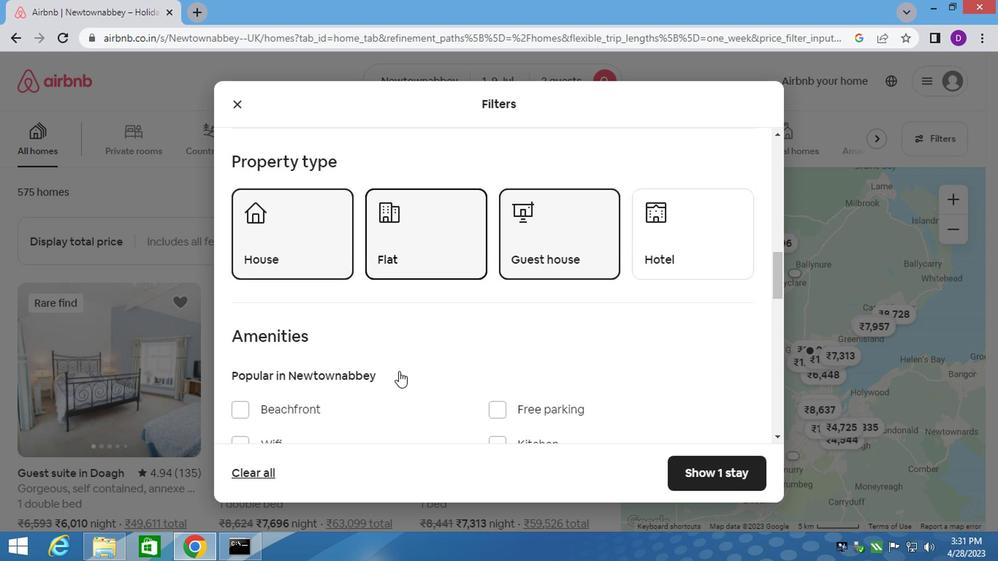 
Action: Mouse scrolled (396, 372) with delta (0, 0)
Screenshot: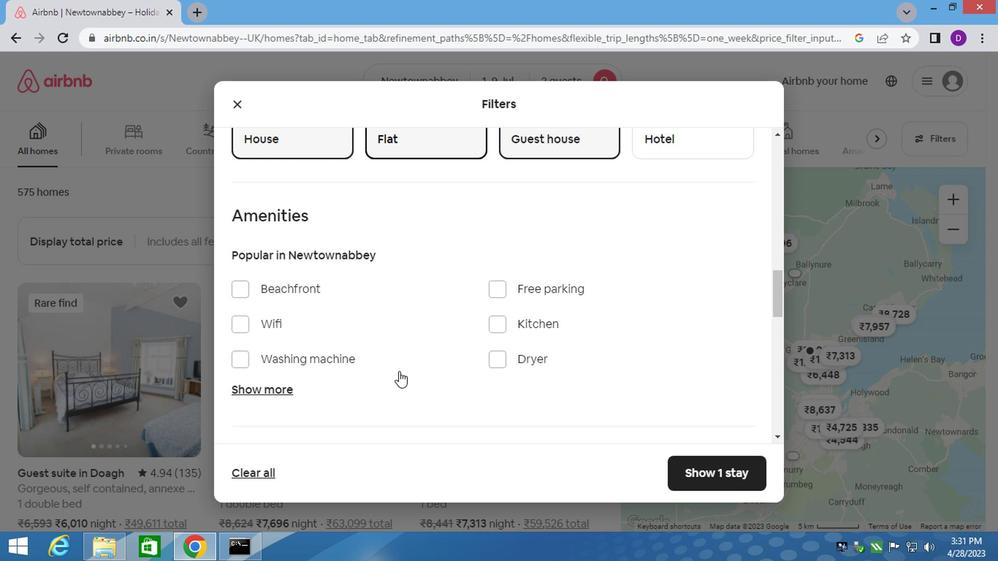 
Action: Mouse scrolled (396, 372) with delta (0, 0)
Screenshot: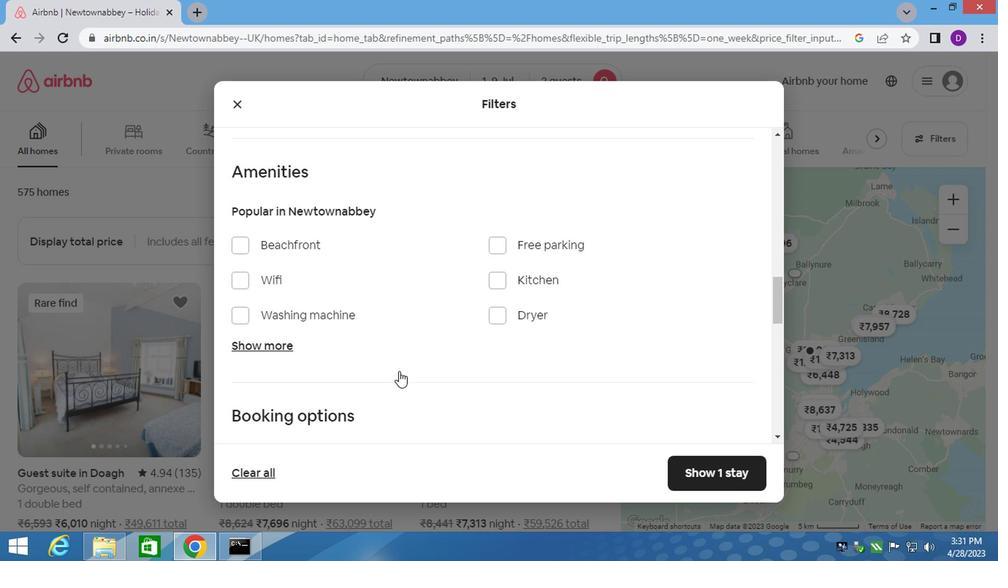 
Action: Mouse scrolled (396, 372) with delta (0, 0)
Screenshot: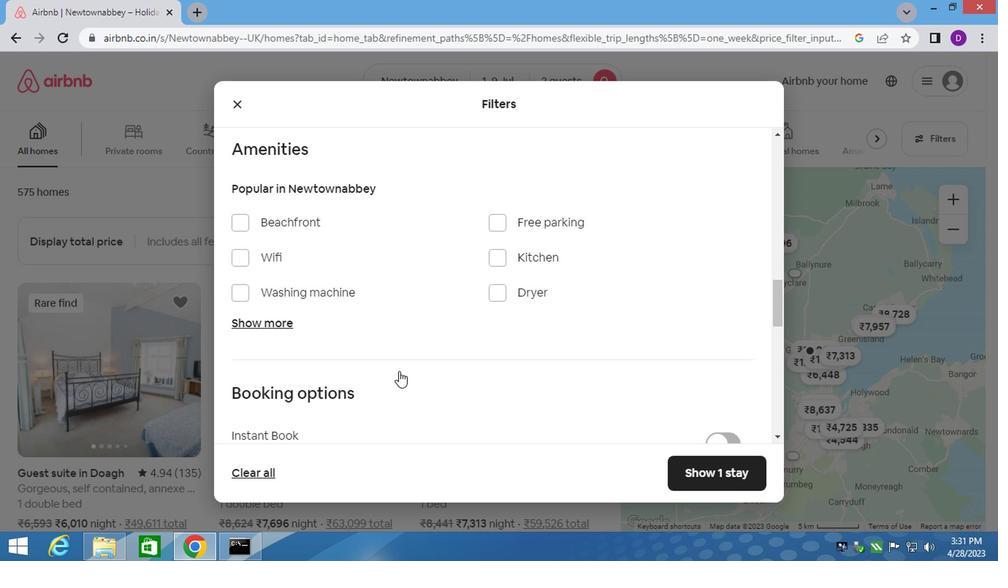 
Action: Mouse scrolled (396, 372) with delta (0, 0)
Screenshot: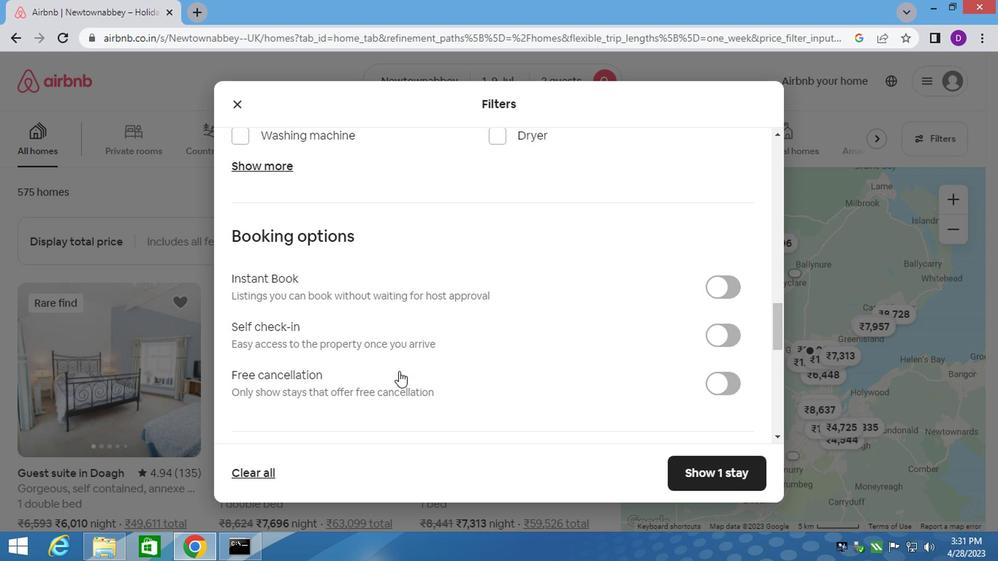 
Action: Mouse scrolled (396, 372) with delta (0, 0)
Screenshot: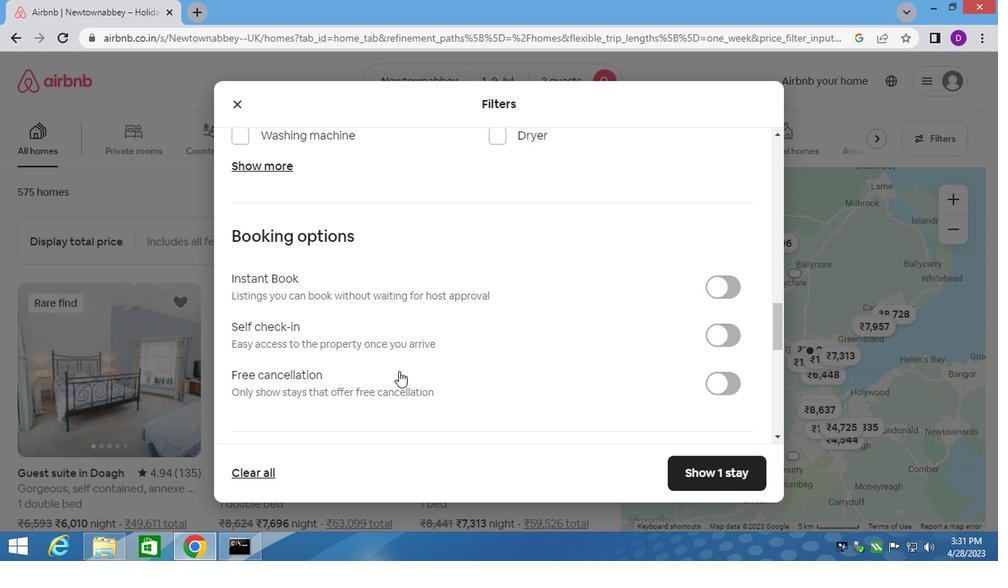 
Action: Mouse moved to (720, 201)
Screenshot: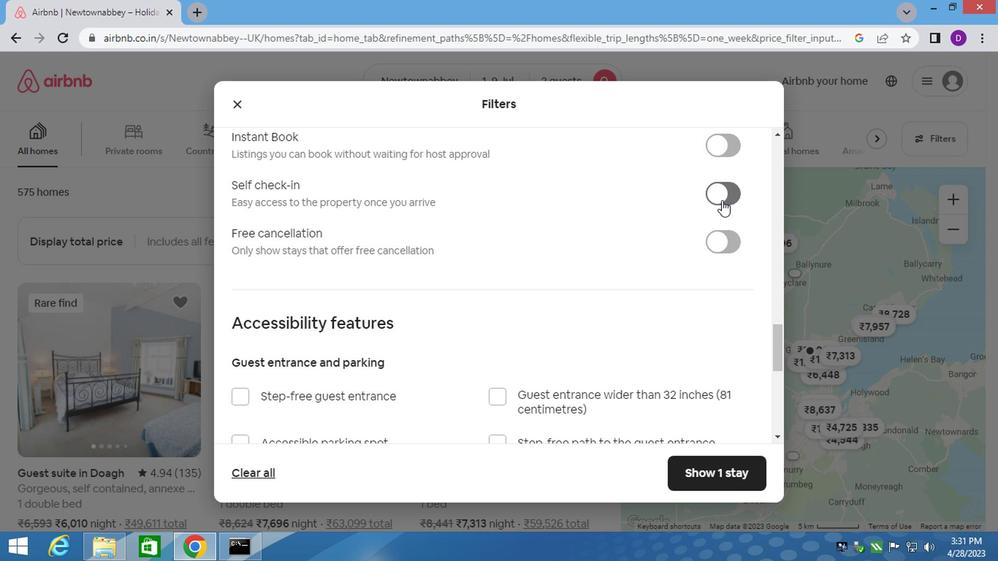
Action: Mouse pressed left at (720, 201)
Screenshot: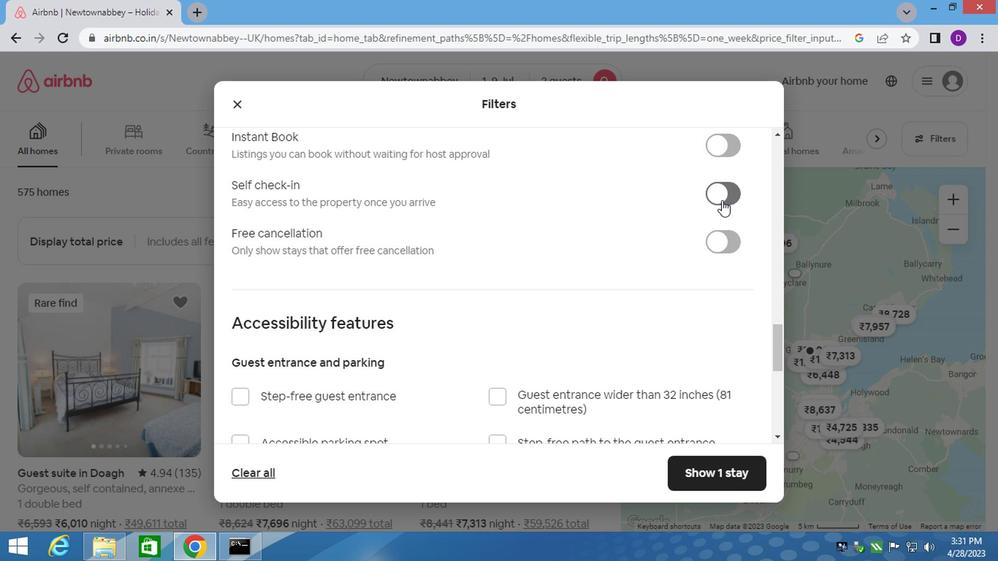 
Action: Mouse moved to (393, 354)
Screenshot: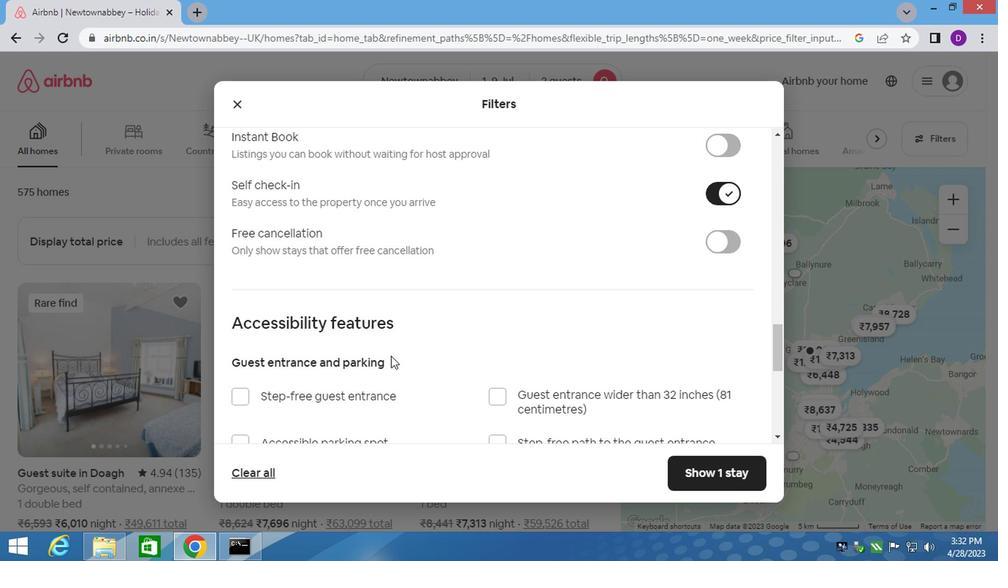 
Action: Mouse scrolled (393, 354) with delta (0, 0)
Screenshot: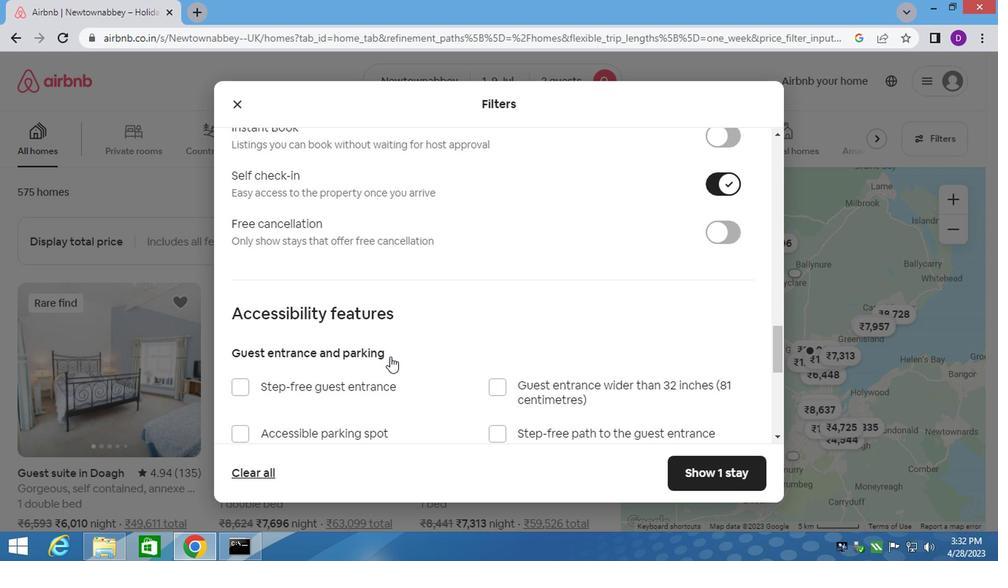 
Action: Mouse moved to (383, 361)
Screenshot: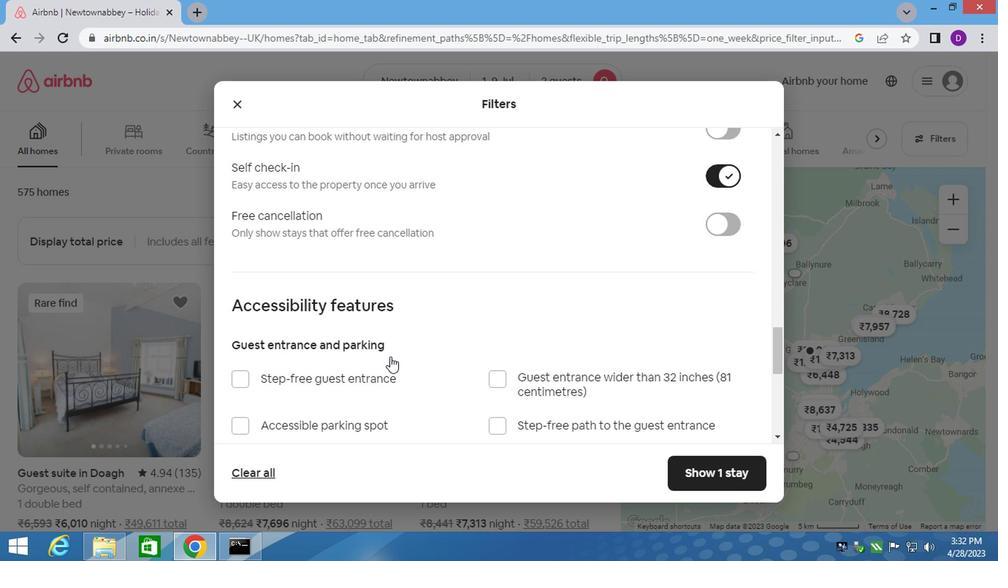 
Action: Mouse scrolled (387, 357) with delta (0, 0)
Screenshot: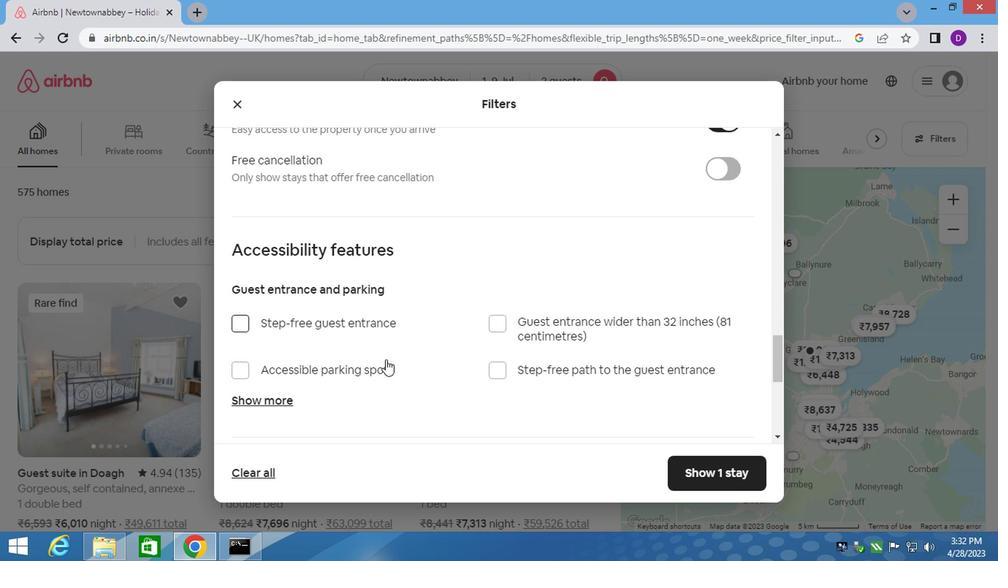 
Action: Mouse scrolled (383, 360) with delta (0, -1)
Screenshot: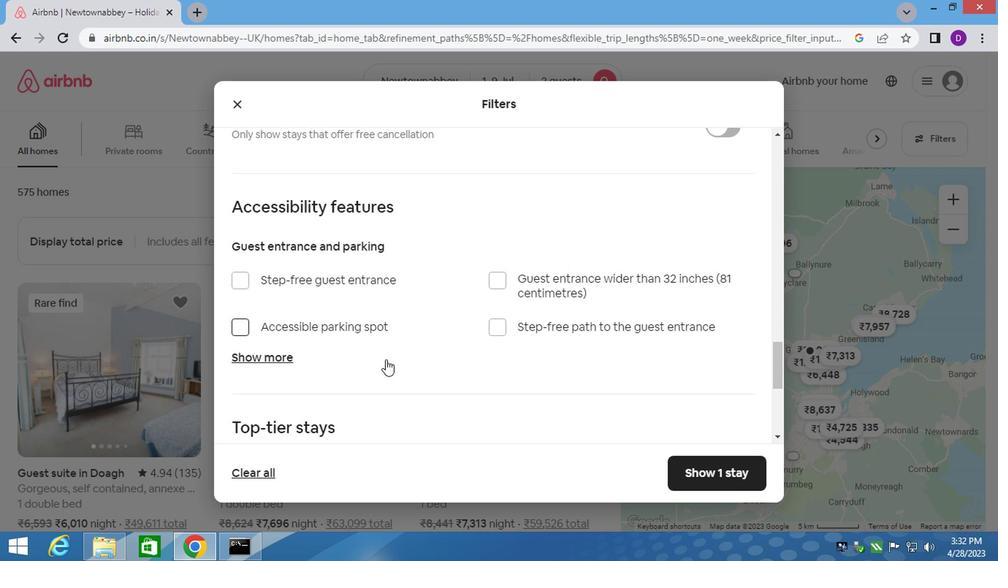 
Action: Mouse scrolled (383, 360) with delta (0, -1)
Screenshot: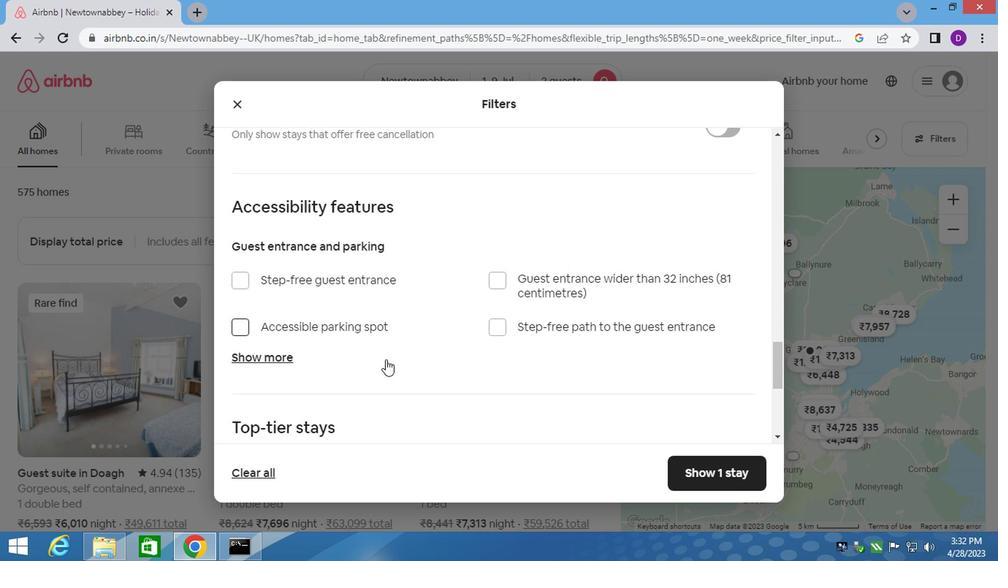 
Action: Mouse moved to (383, 361)
Screenshot: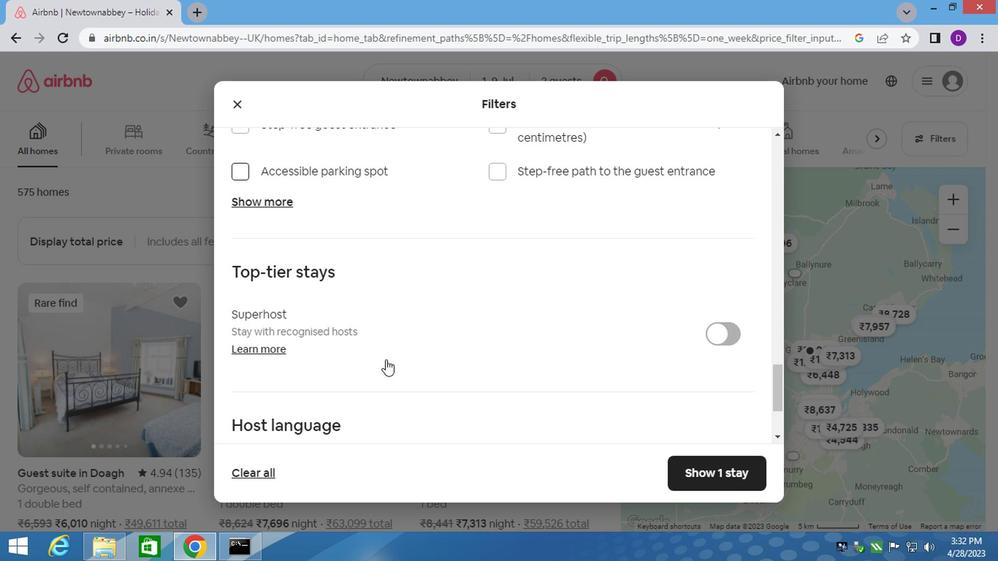 
Action: Mouse scrolled (383, 360) with delta (0, -1)
Screenshot: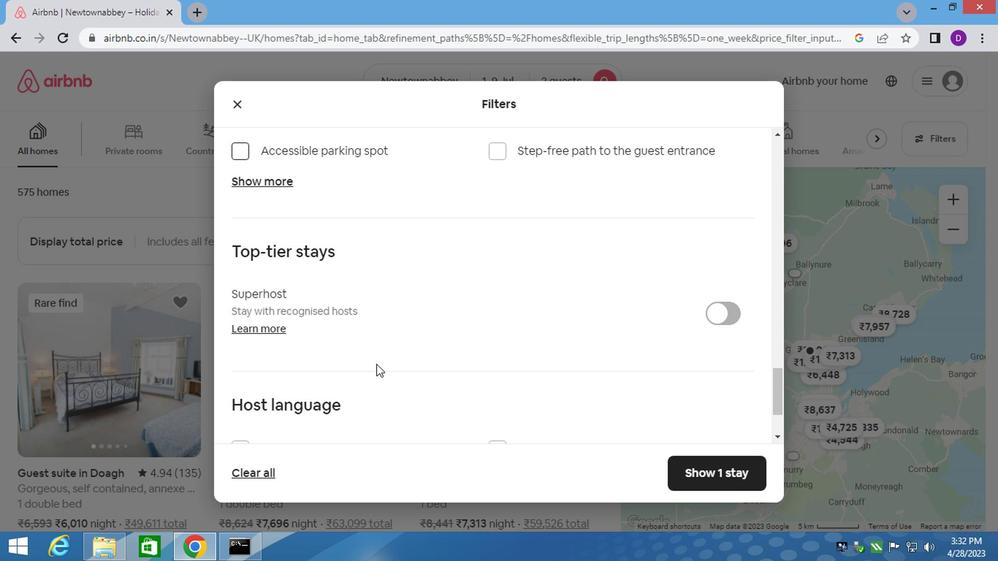 
Action: Mouse moved to (373, 365)
Screenshot: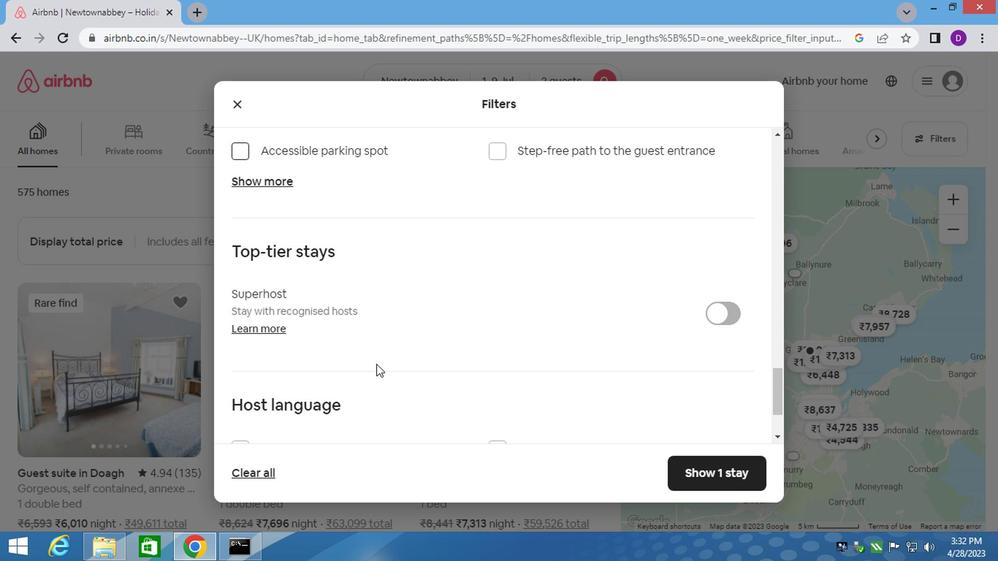 
Action: Mouse scrolled (381, 361) with delta (0, 0)
Screenshot: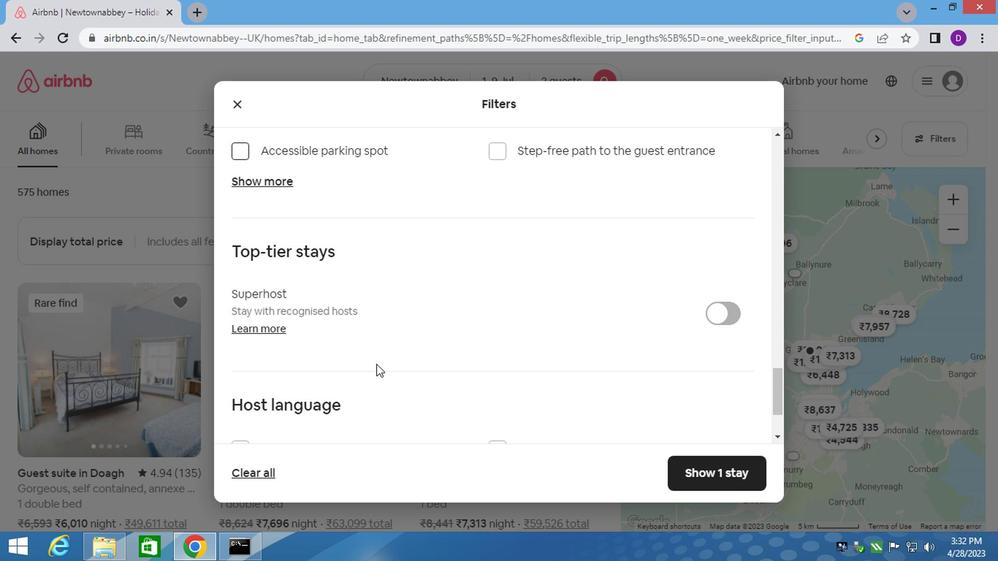 
Action: Mouse scrolled (379, 363) with delta (0, 0)
Screenshot: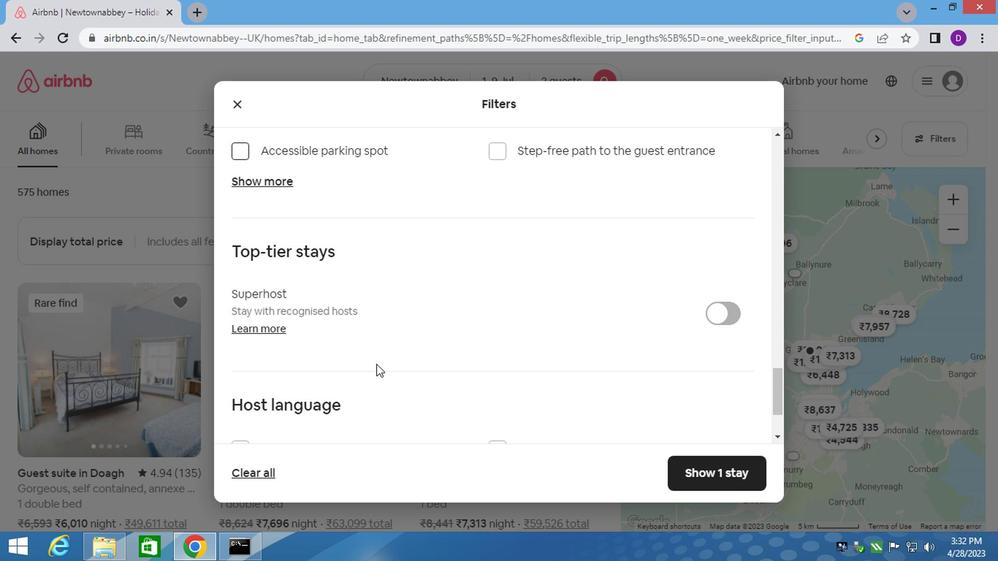 
Action: Mouse scrolled (379, 363) with delta (0, 0)
Screenshot: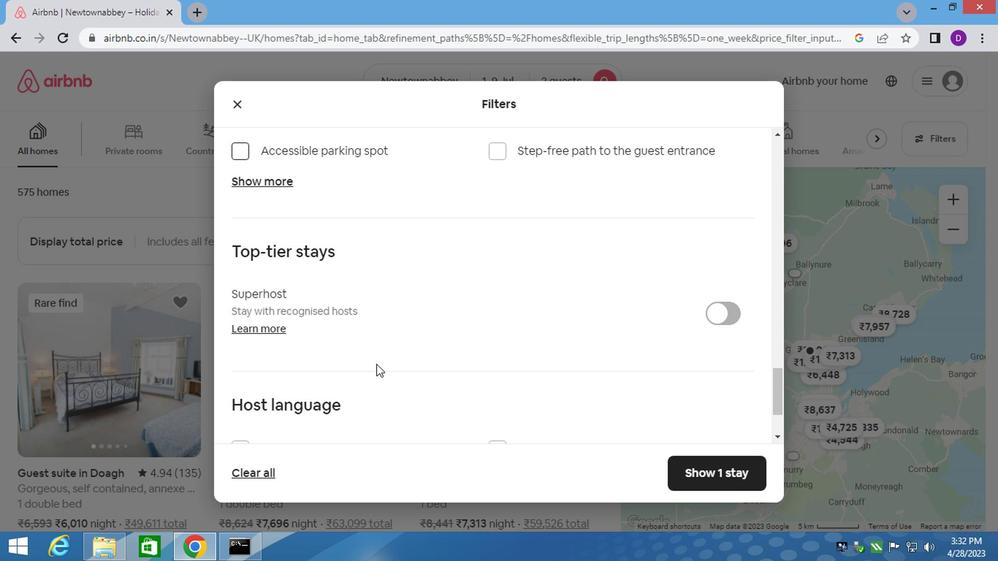 
Action: Mouse moved to (346, 369)
Screenshot: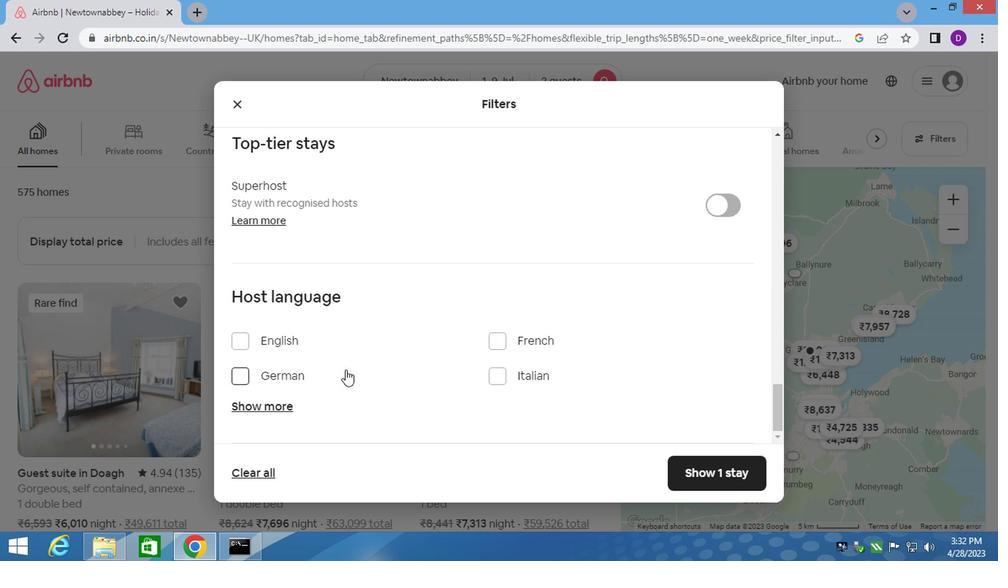 
Action: Mouse scrolled (346, 369) with delta (0, 0)
Screenshot: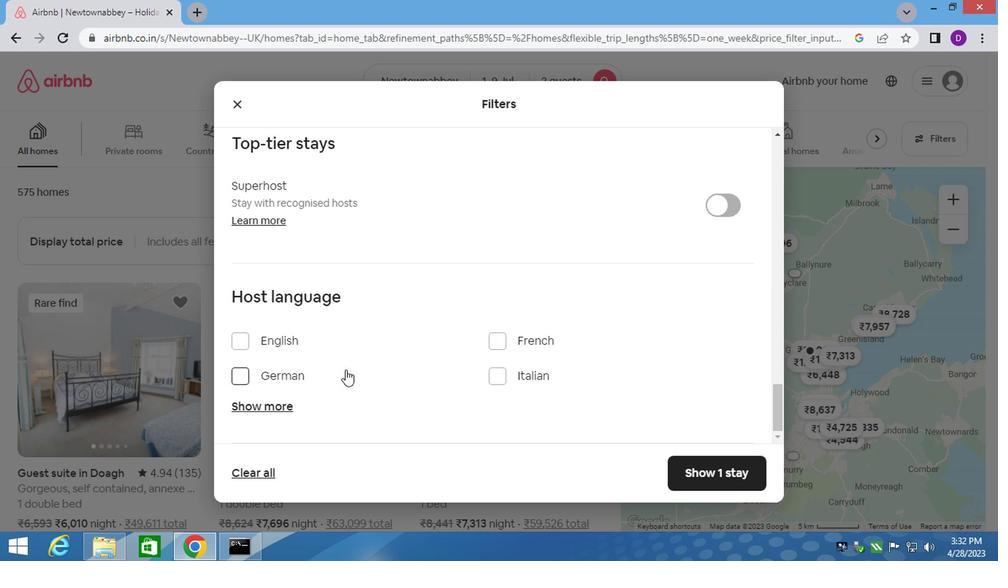 
Action: Mouse moved to (343, 371)
Screenshot: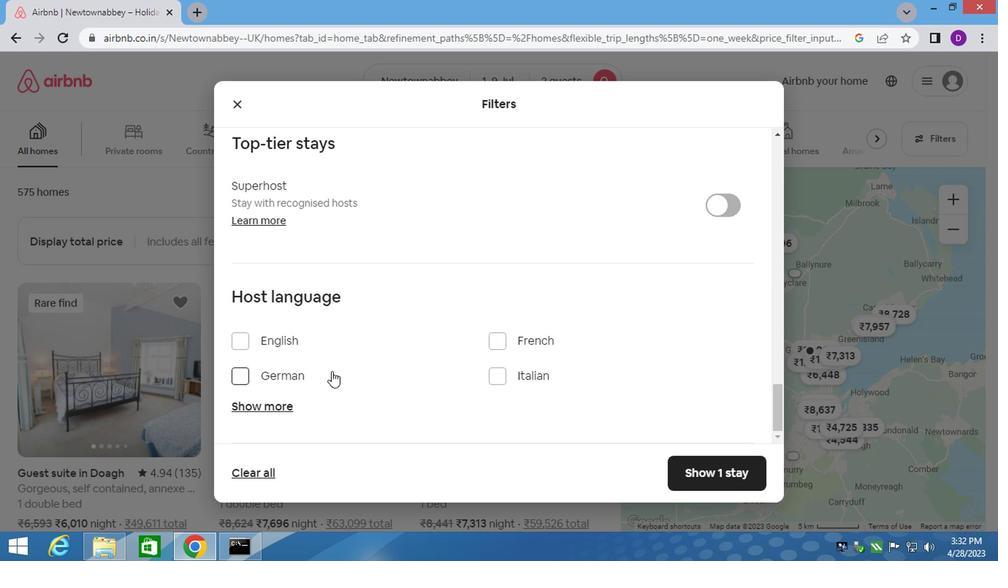 
Action: Mouse scrolled (343, 369) with delta (0, -1)
Screenshot: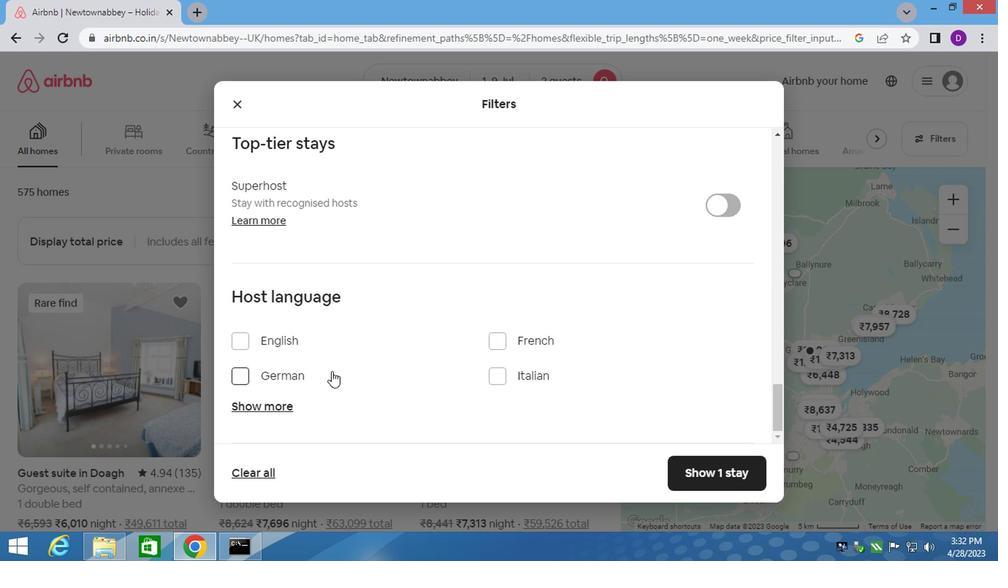 
Action: Mouse moved to (341, 371)
Screenshot: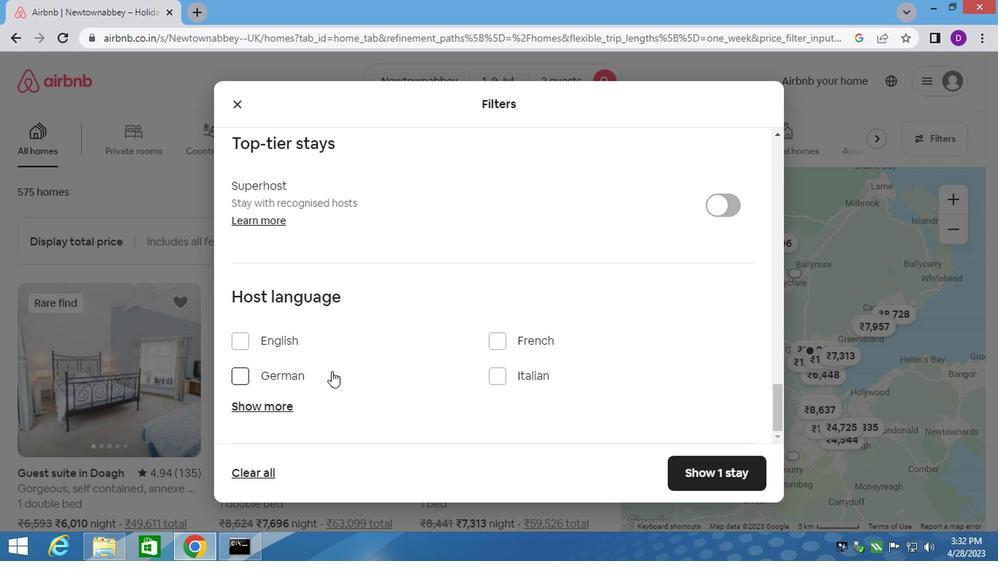 
Action: Mouse scrolled (341, 370) with delta (0, 0)
Screenshot: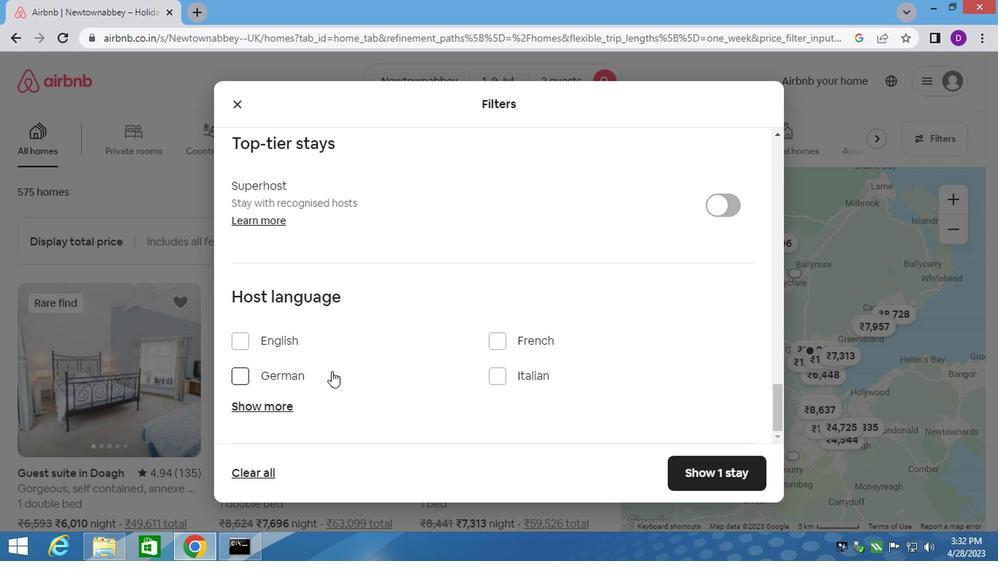 
Action: Mouse moved to (229, 344)
Screenshot: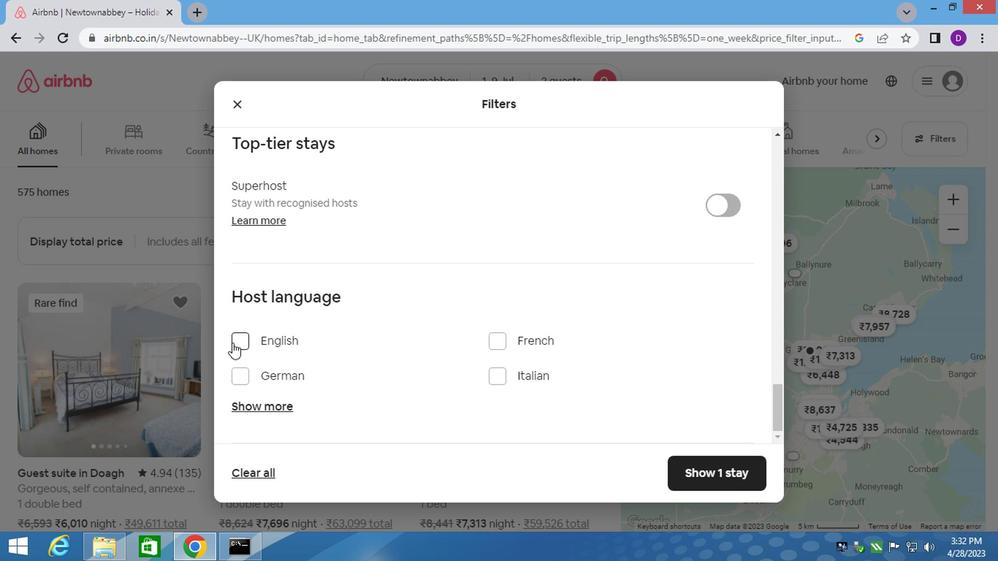
Action: Mouse pressed left at (229, 344)
Screenshot: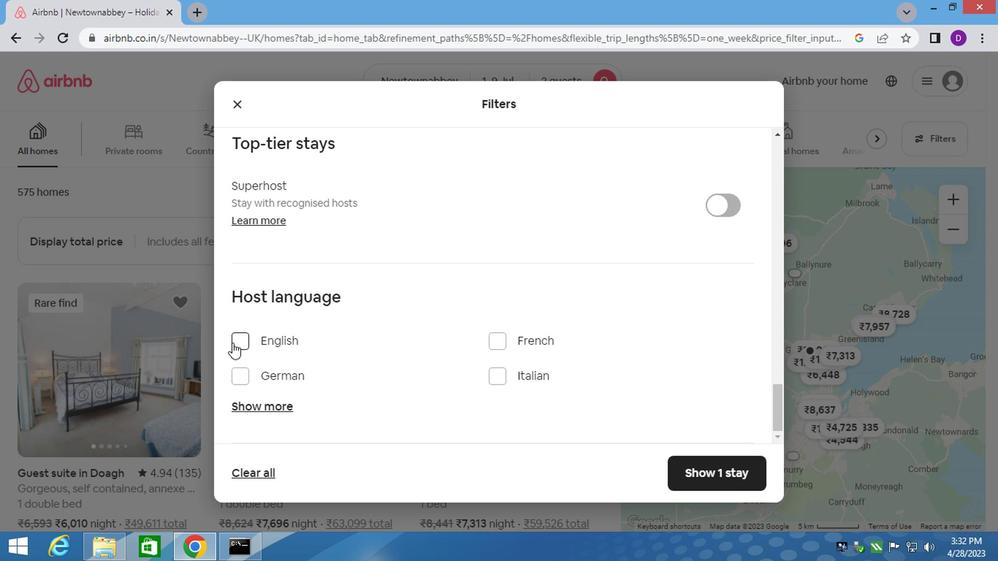 
Action: Mouse moved to (692, 469)
Screenshot: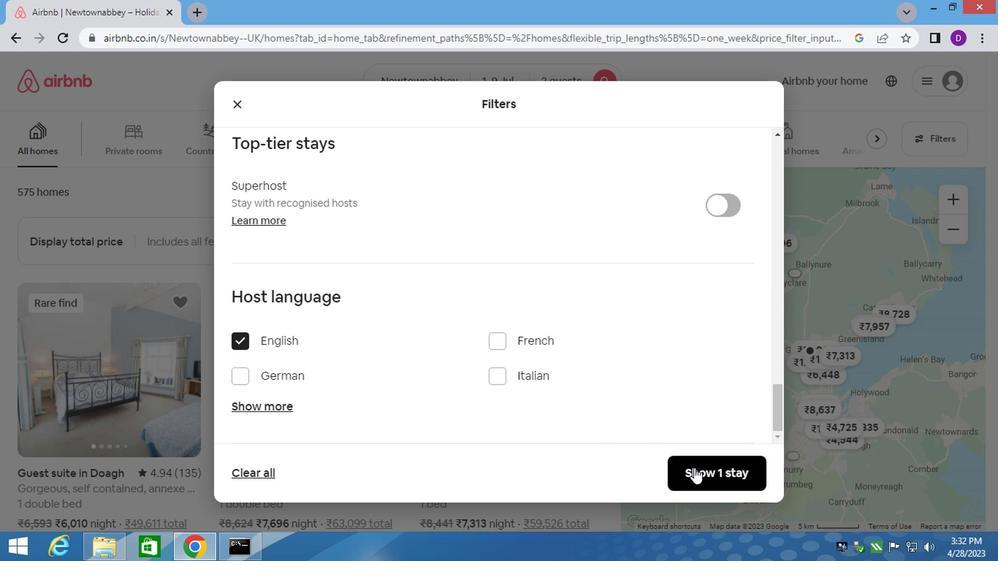 
Action: Mouse pressed left at (692, 469)
Screenshot: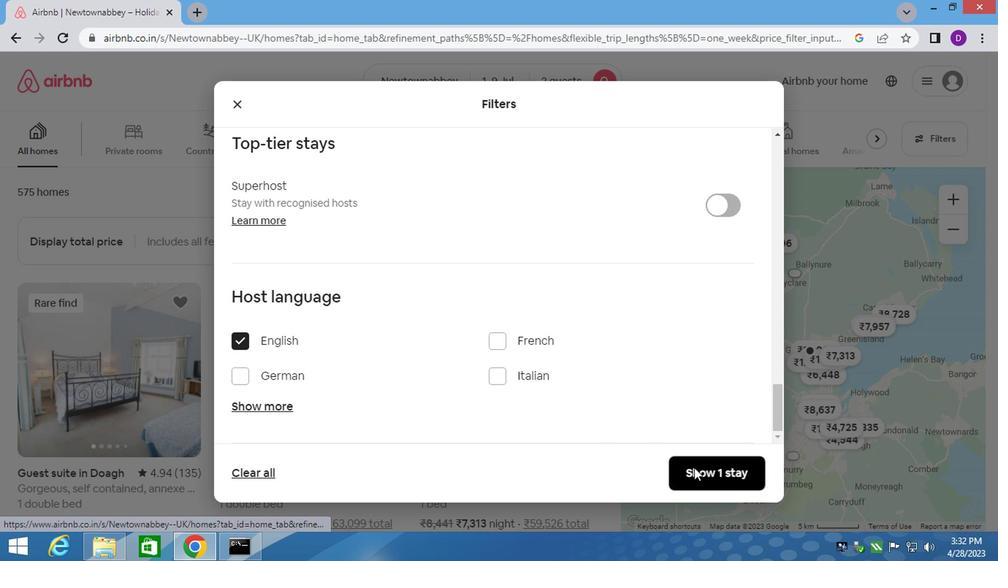
